 Task: In the  document Education.epub Add page color 'Sky Blue'Sky Blue . Insert watermark . Insert watermark  Relience Apply Font Style in watermark Nunito; font size  117 and place the watermark  Diagonally 
Action: Mouse moved to (295, 396)
Screenshot: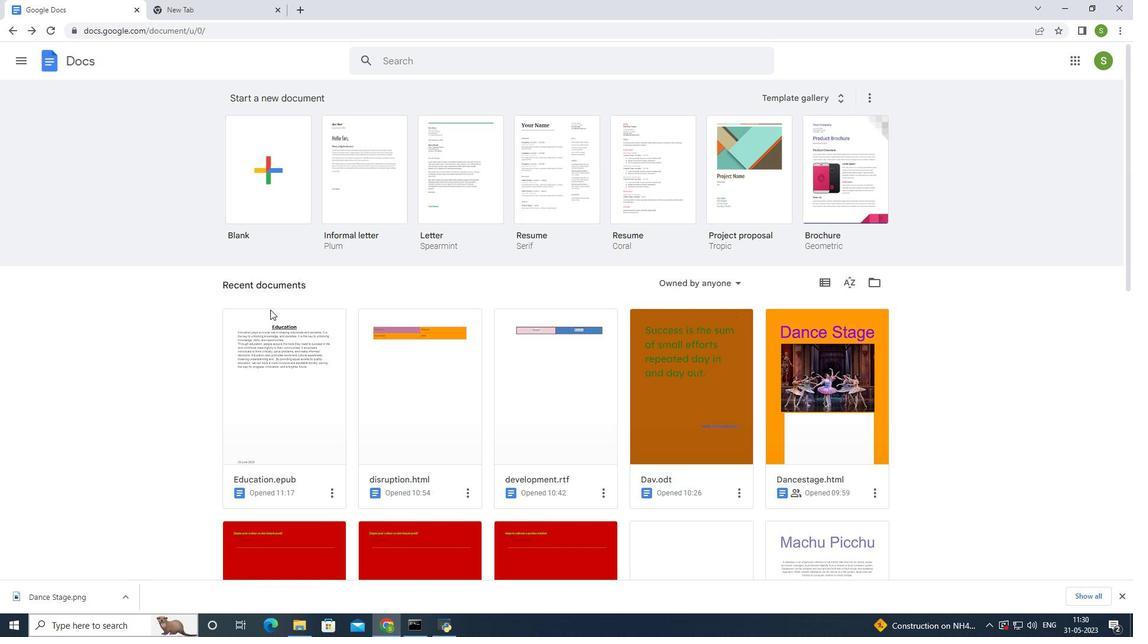 
Action: Mouse pressed left at (295, 396)
Screenshot: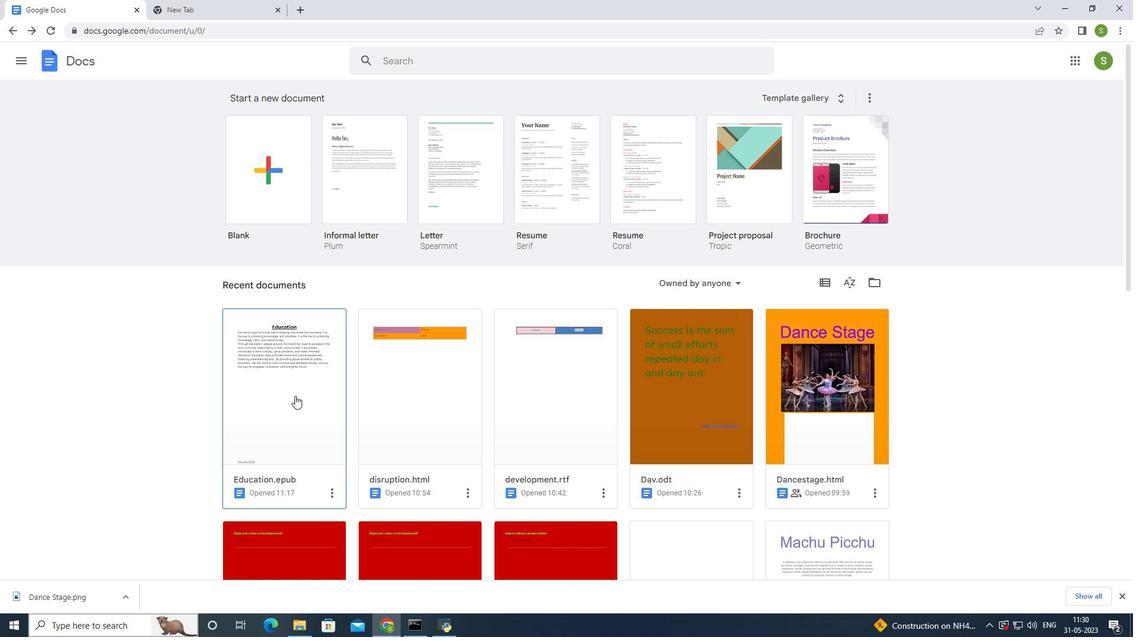 
Action: Mouse moved to (40, 64)
Screenshot: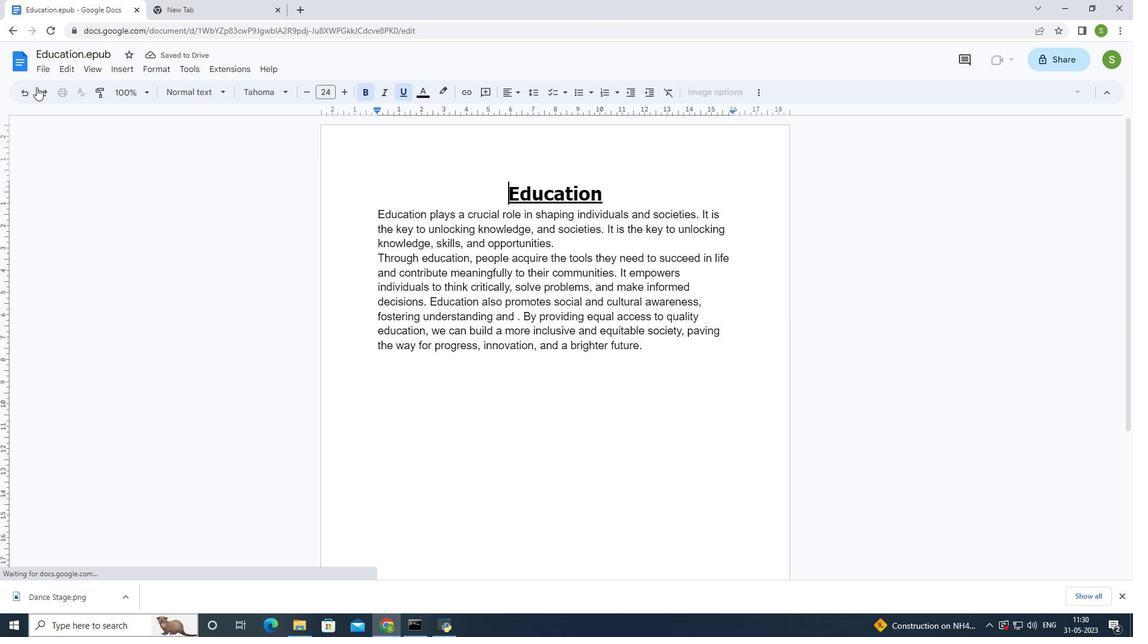 
Action: Mouse pressed left at (40, 64)
Screenshot: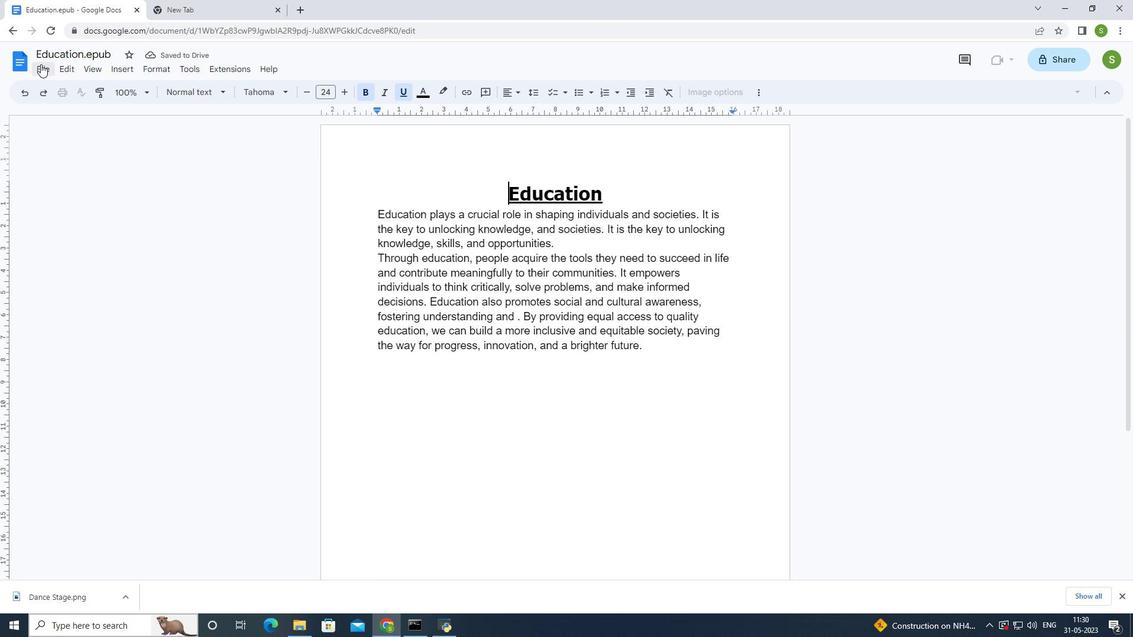 
Action: Mouse moved to (115, 360)
Screenshot: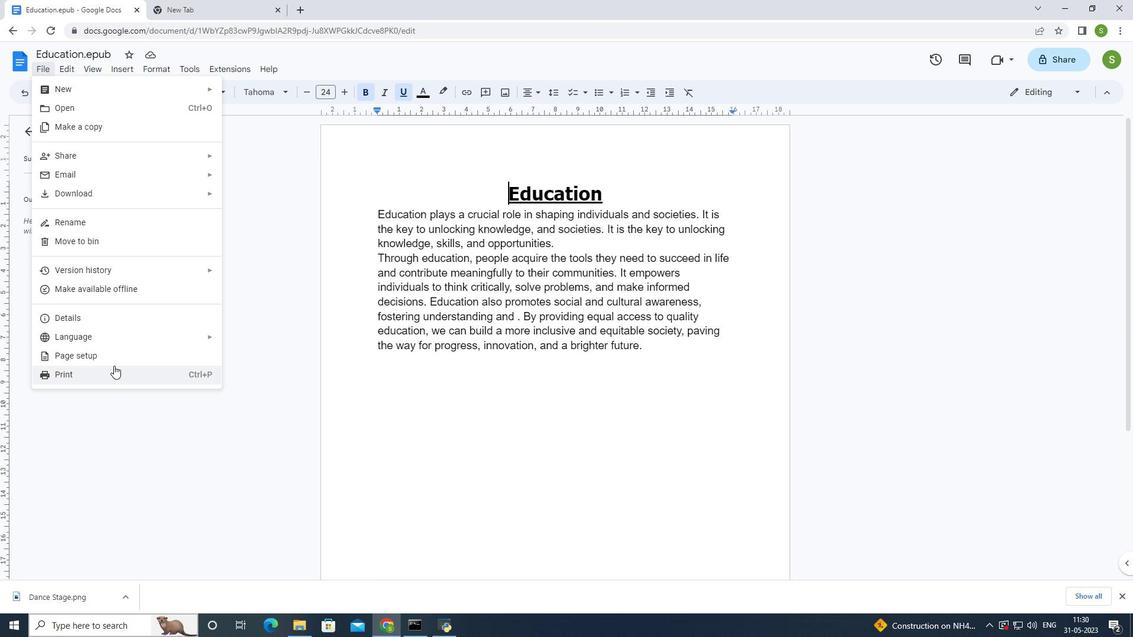 
Action: Mouse pressed left at (115, 360)
Screenshot: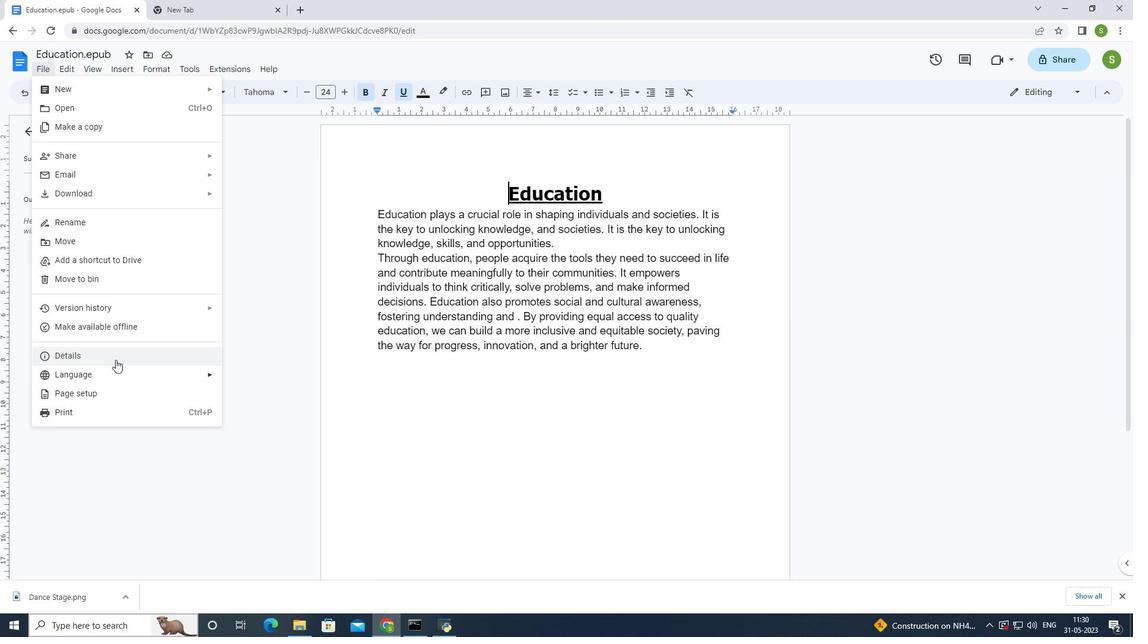 
Action: Mouse moved to (645, 265)
Screenshot: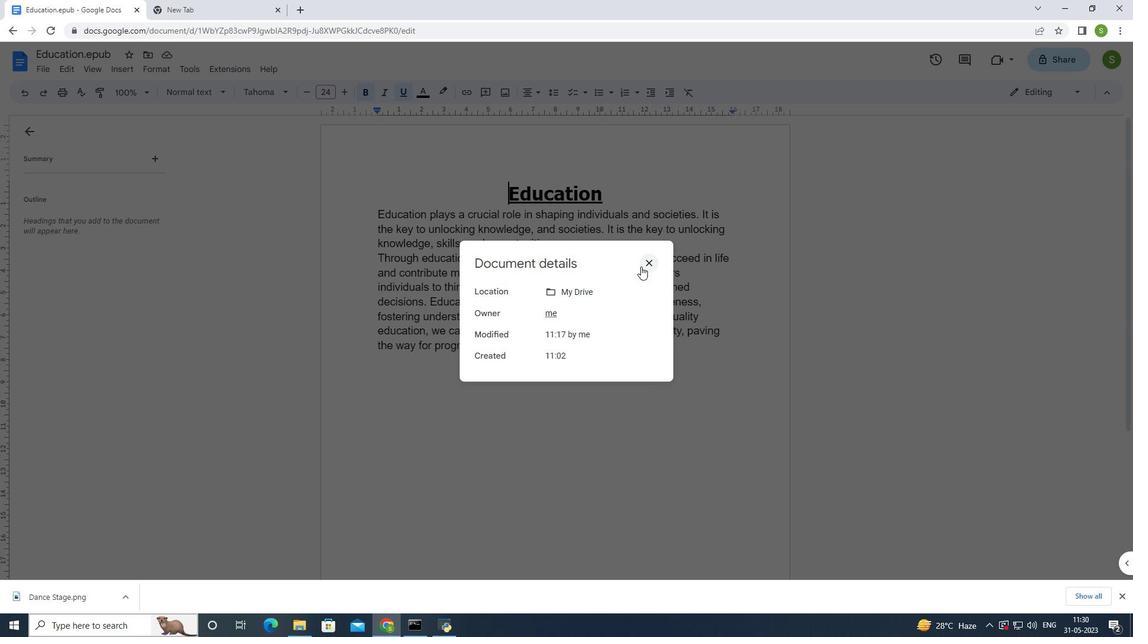 
Action: Mouse pressed left at (645, 265)
Screenshot: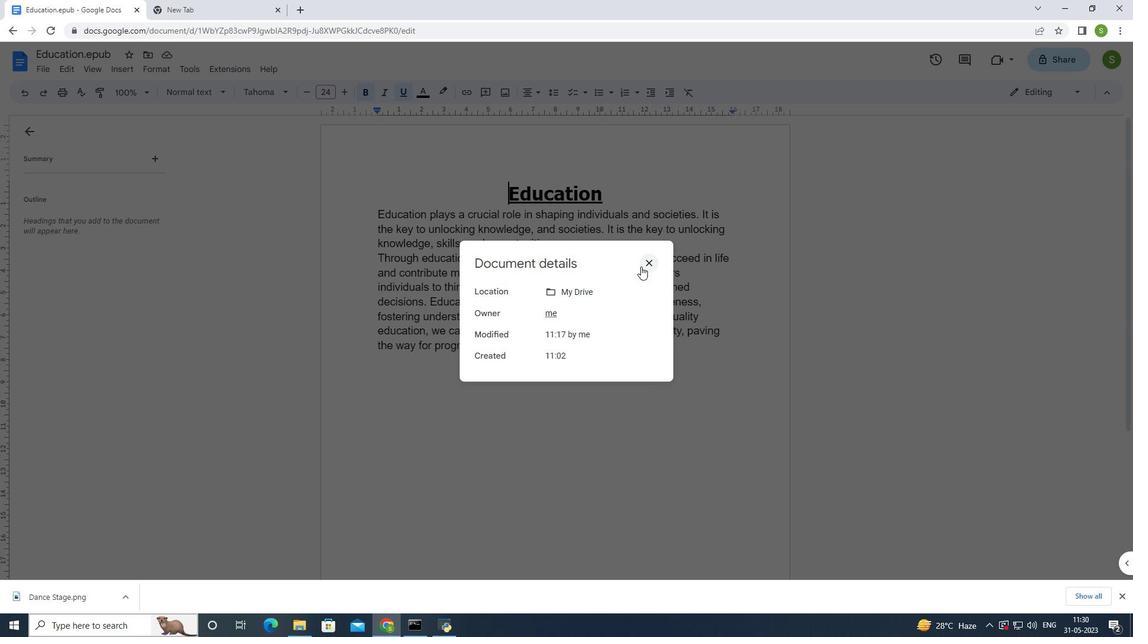 
Action: Mouse moved to (39, 70)
Screenshot: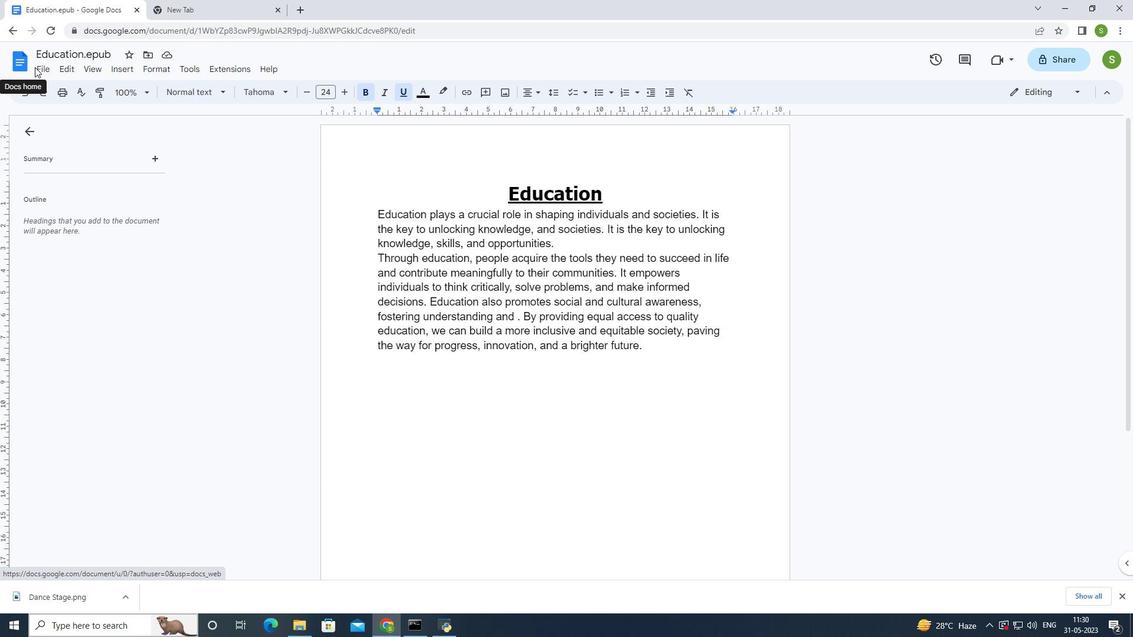 
Action: Mouse pressed left at (39, 70)
Screenshot: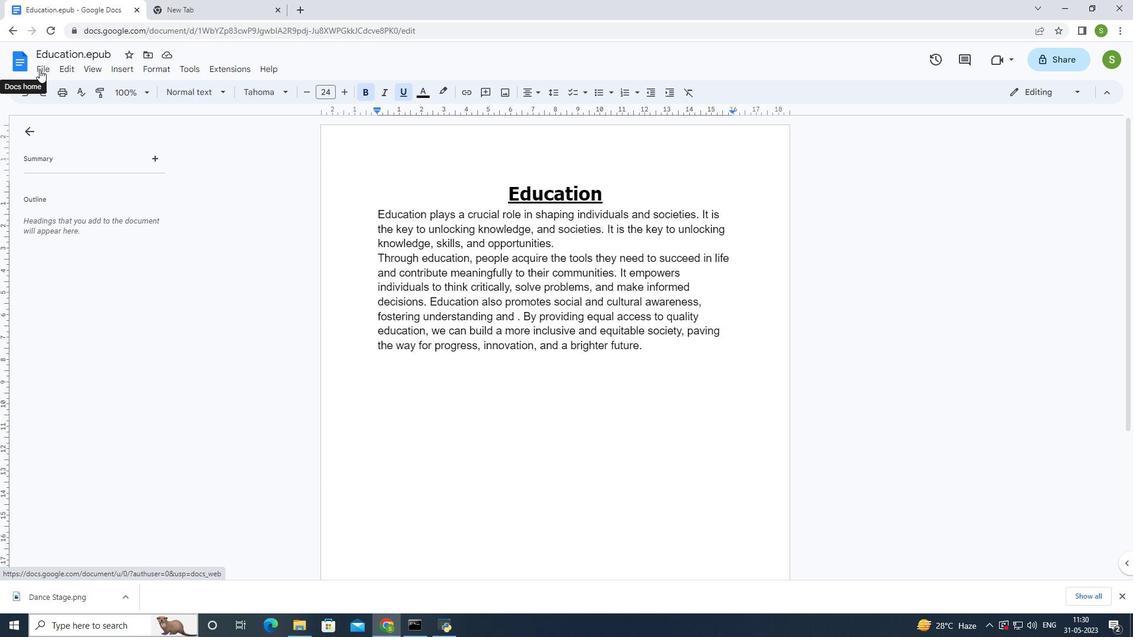 
Action: Mouse moved to (81, 394)
Screenshot: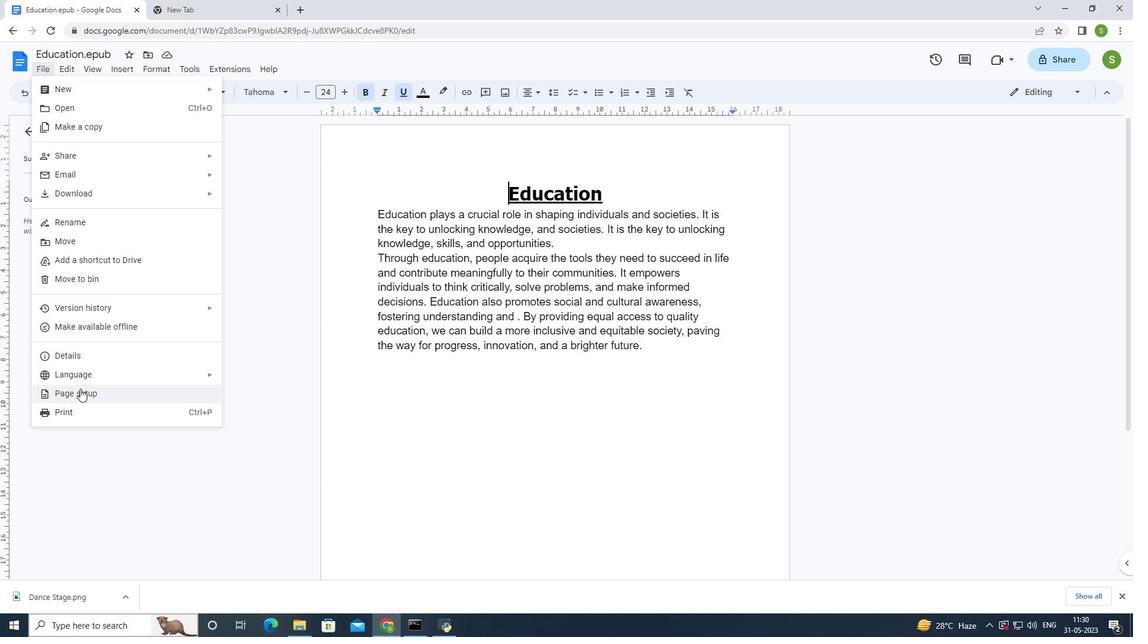 
Action: Mouse pressed left at (81, 394)
Screenshot: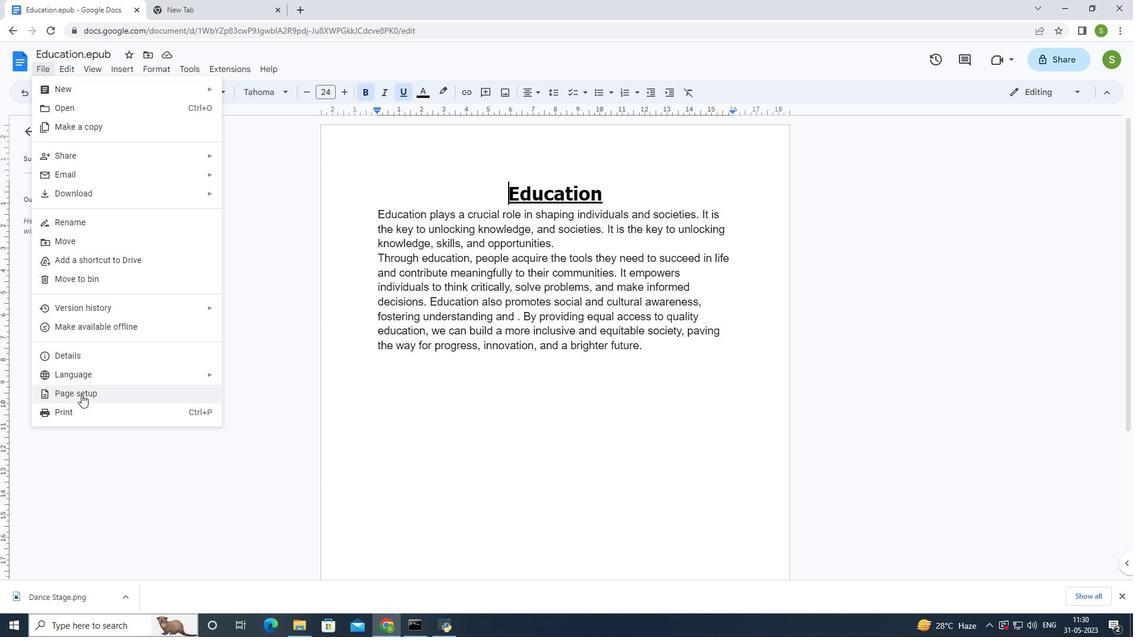 
Action: Mouse moved to (467, 389)
Screenshot: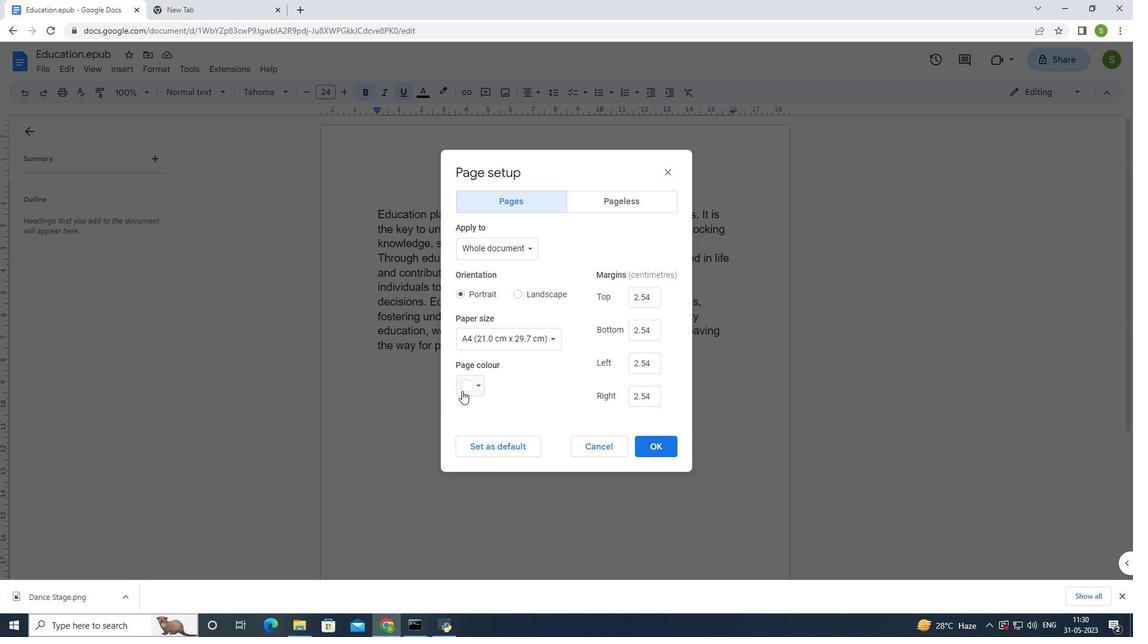 
Action: Mouse pressed left at (467, 389)
Screenshot: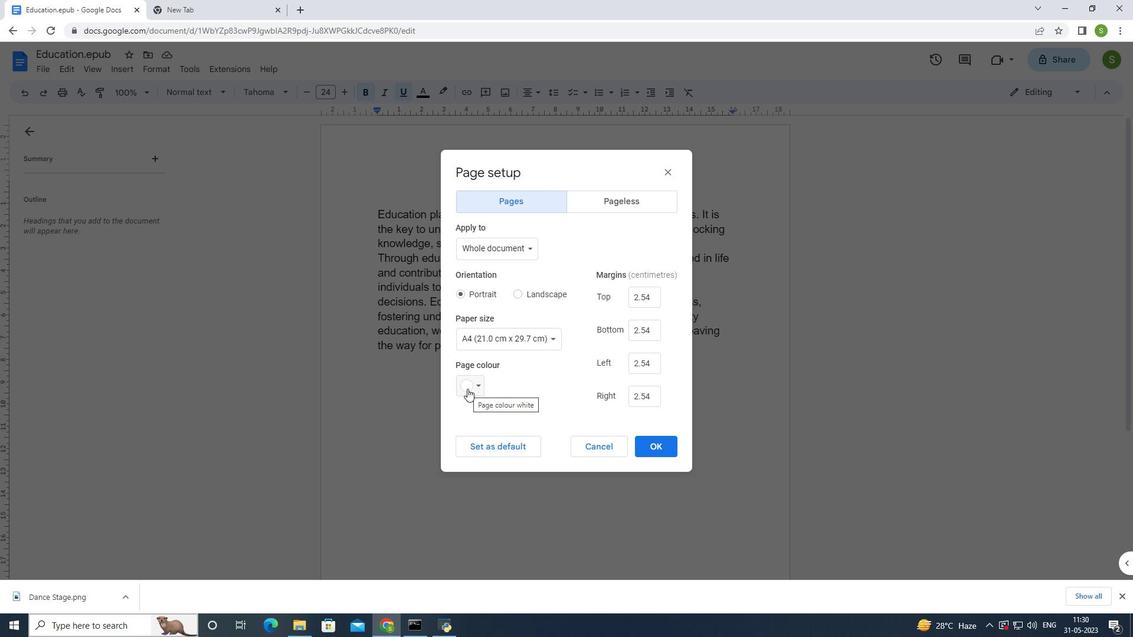 
Action: Mouse moved to (557, 426)
Screenshot: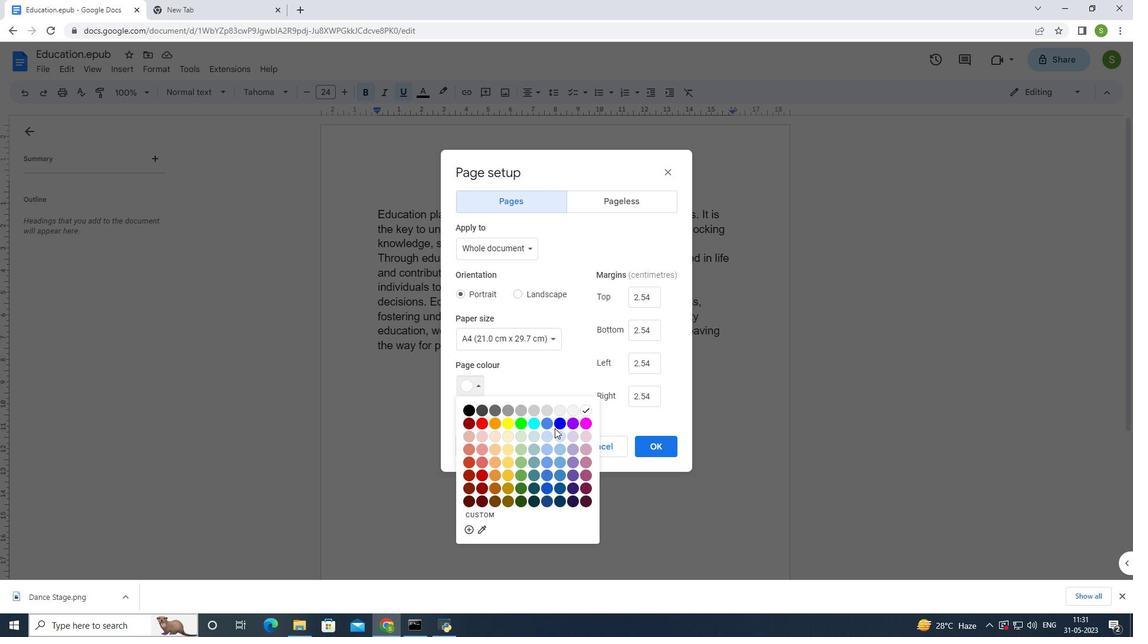 
Action: Mouse pressed left at (557, 426)
Screenshot: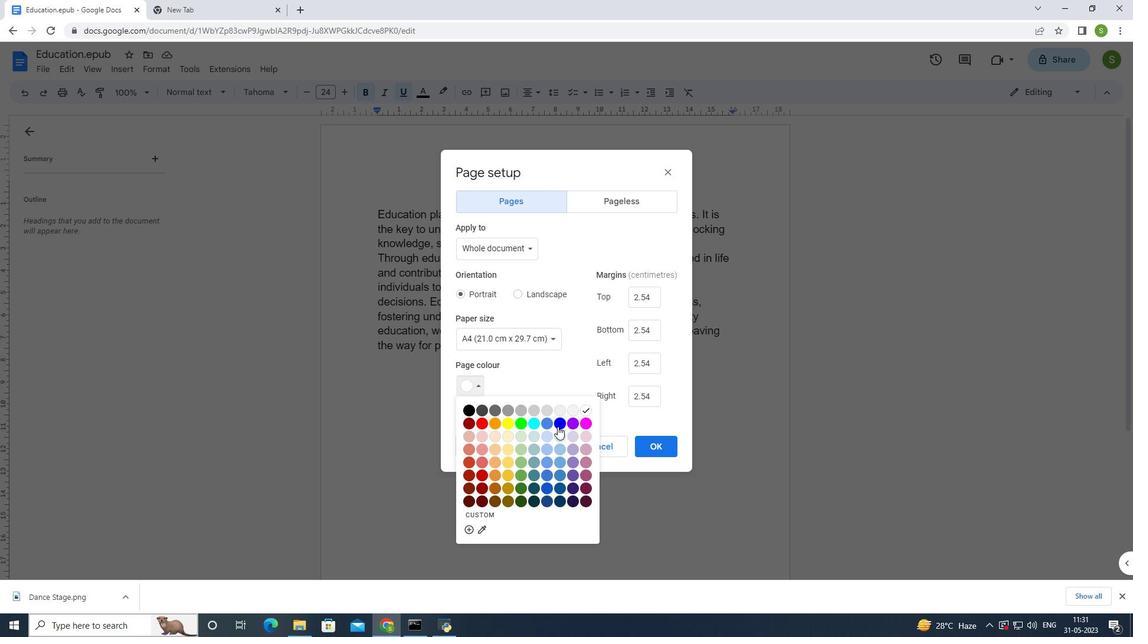 
Action: Mouse moved to (652, 448)
Screenshot: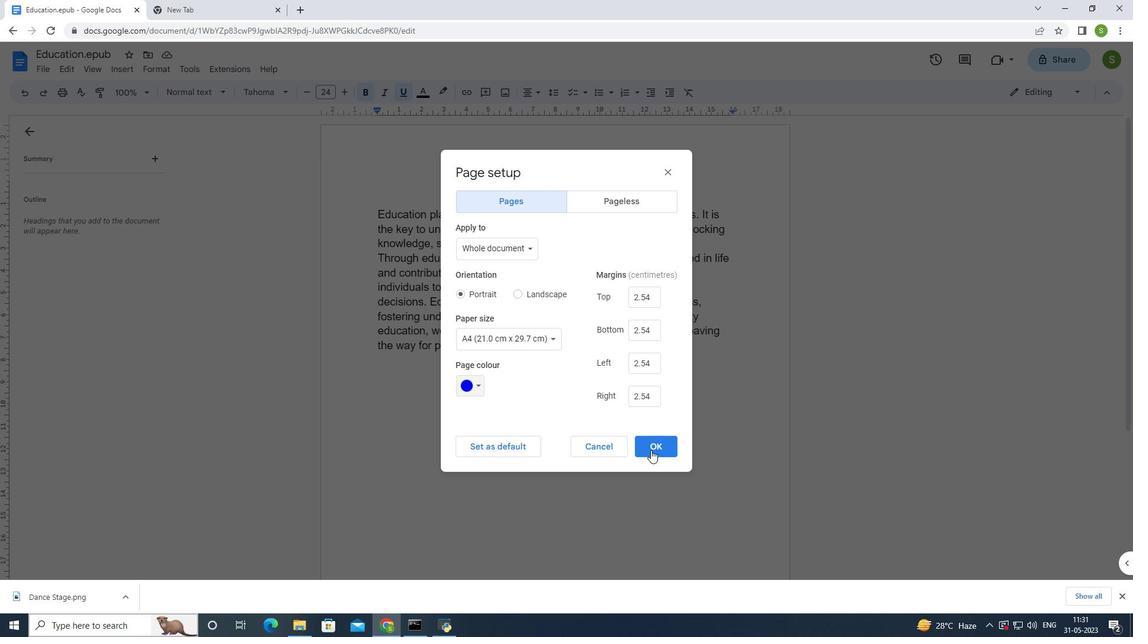 
Action: Mouse pressed left at (652, 448)
Screenshot: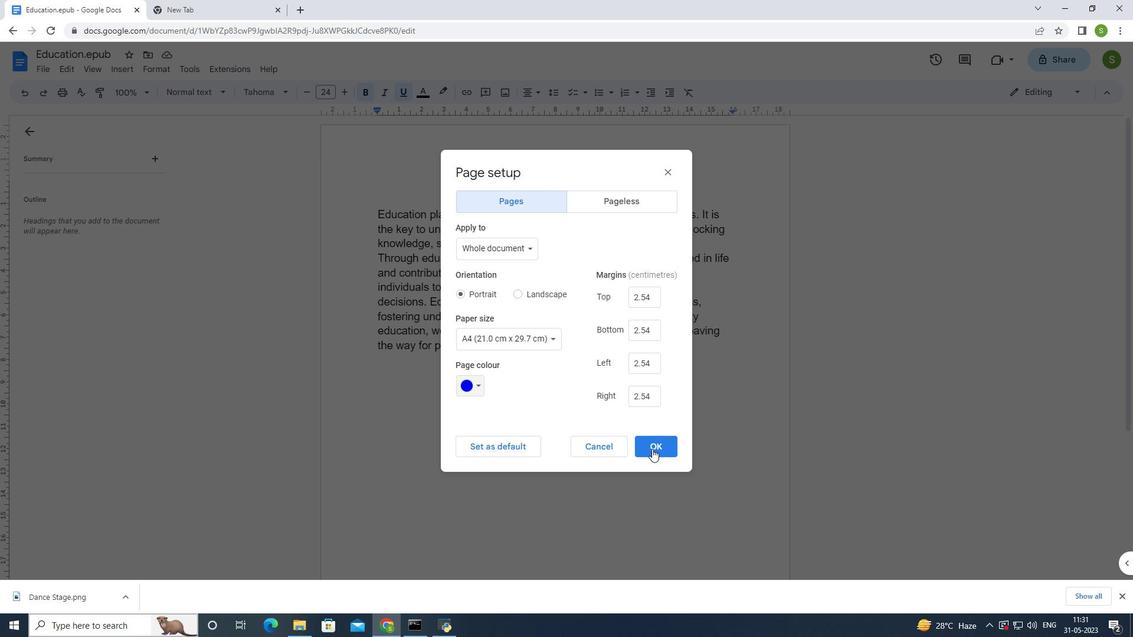 
Action: Mouse moved to (121, 71)
Screenshot: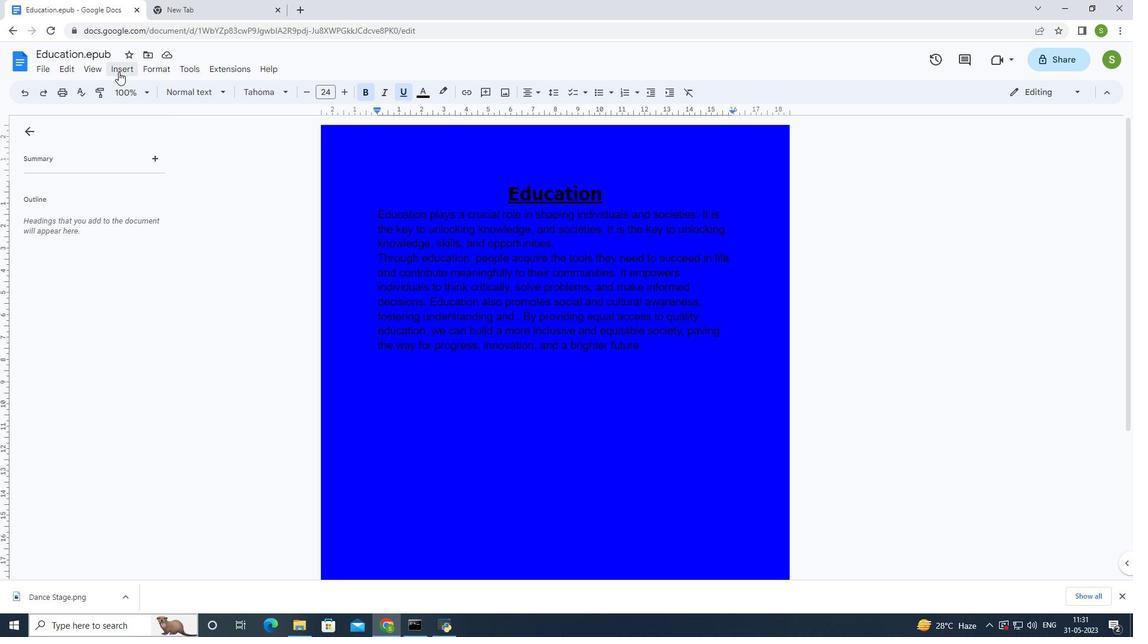 
Action: Mouse pressed left at (121, 71)
Screenshot: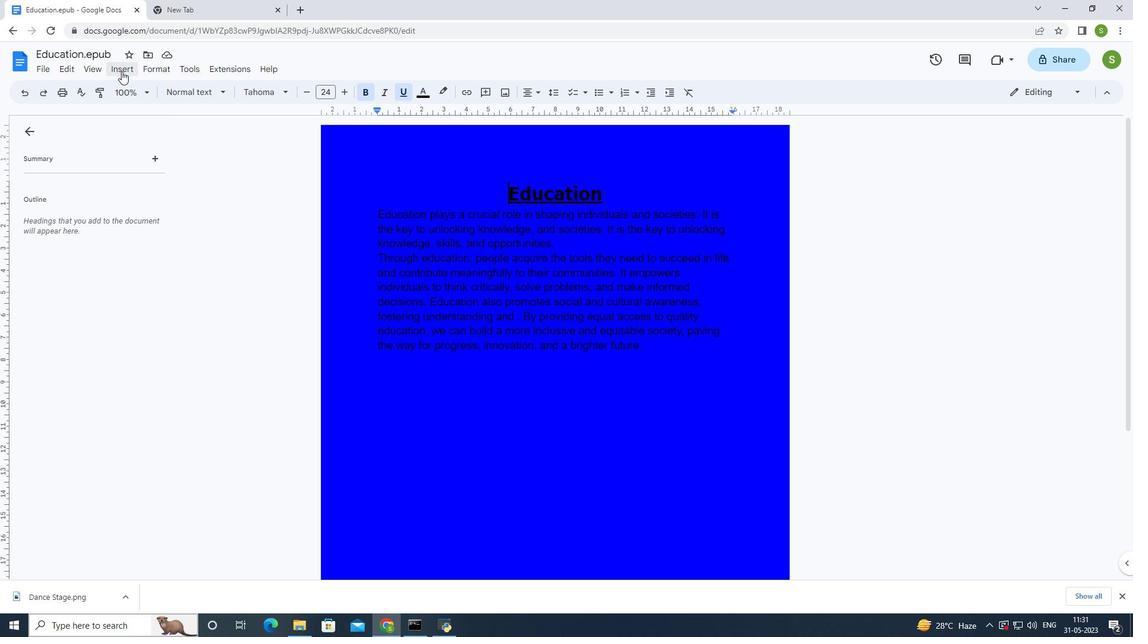 
Action: Mouse moved to (162, 344)
Screenshot: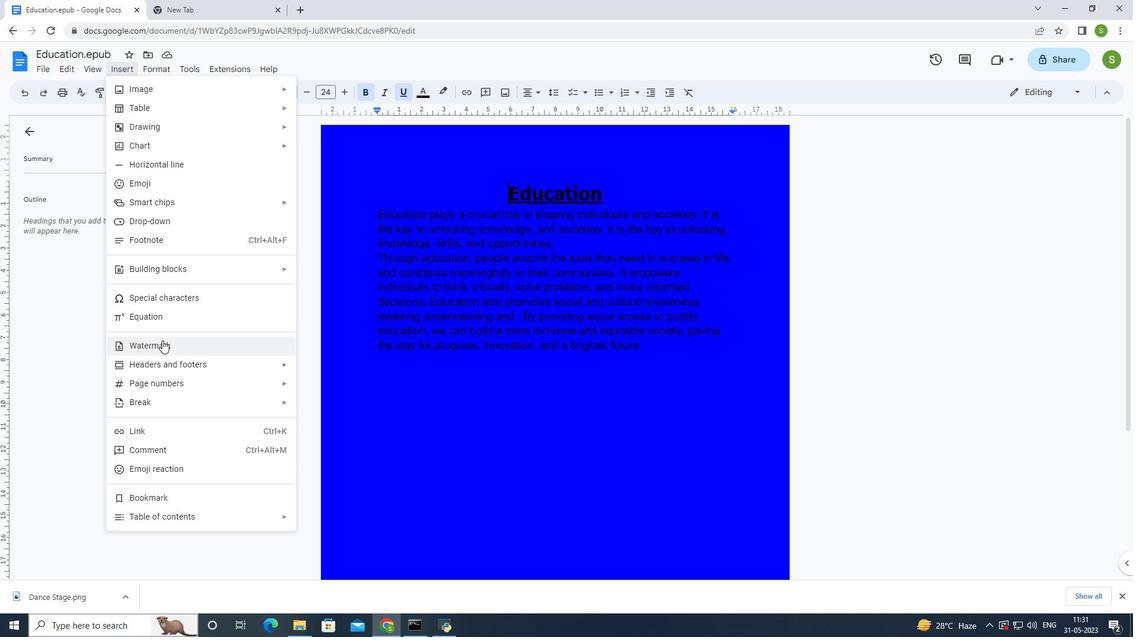 
Action: Mouse pressed left at (162, 344)
Screenshot: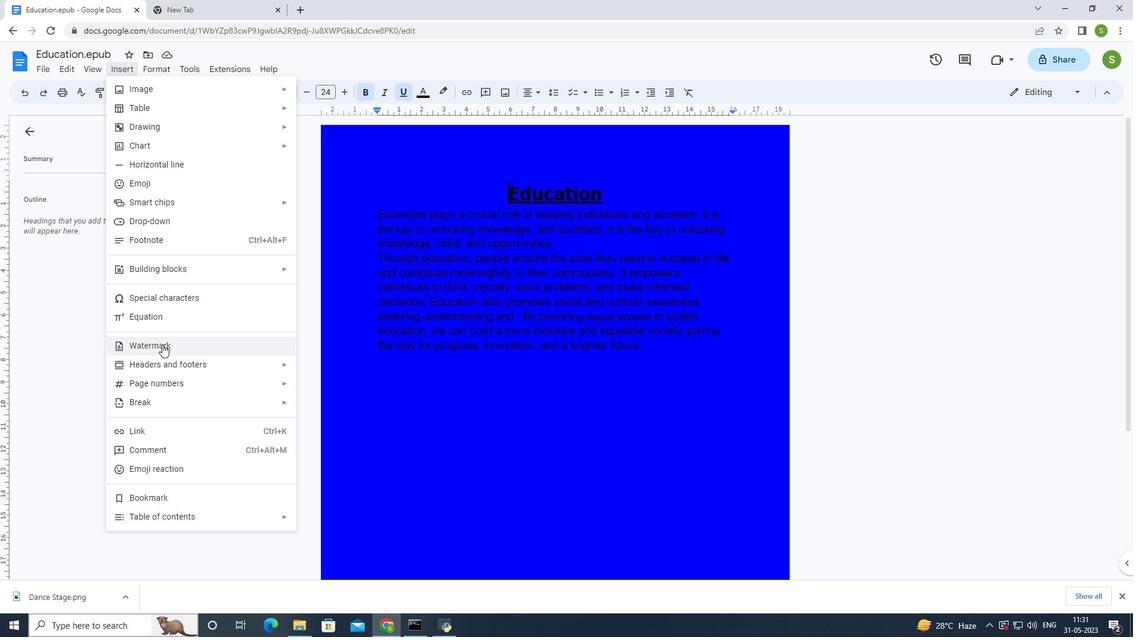 
Action: Mouse moved to (1075, 134)
Screenshot: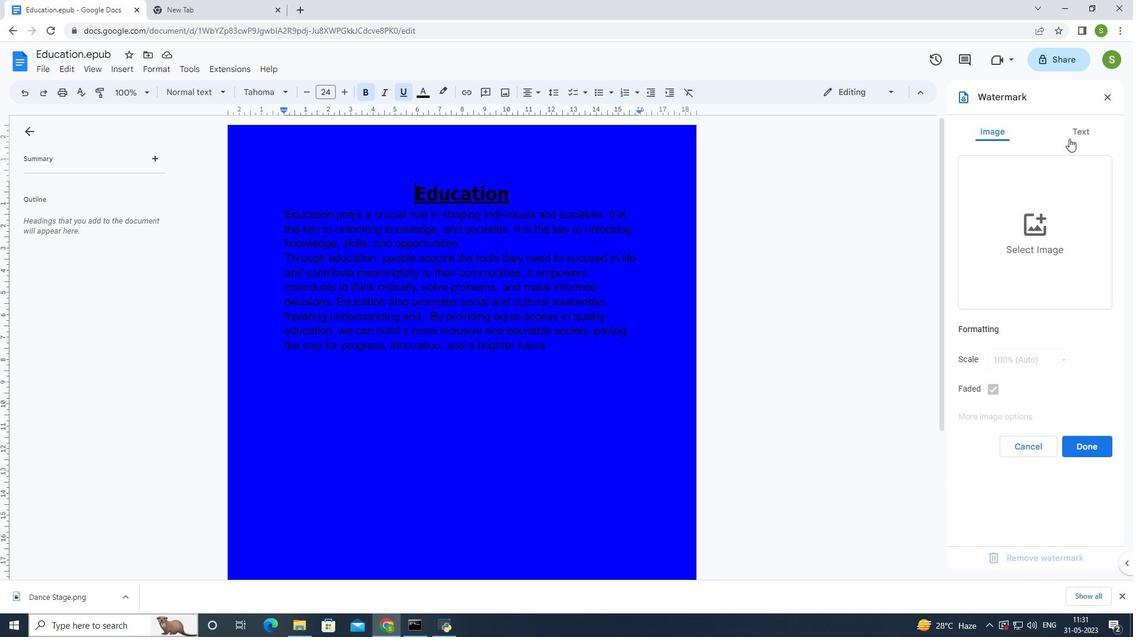 
Action: Mouse pressed left at (1075, 134)
Screenshot: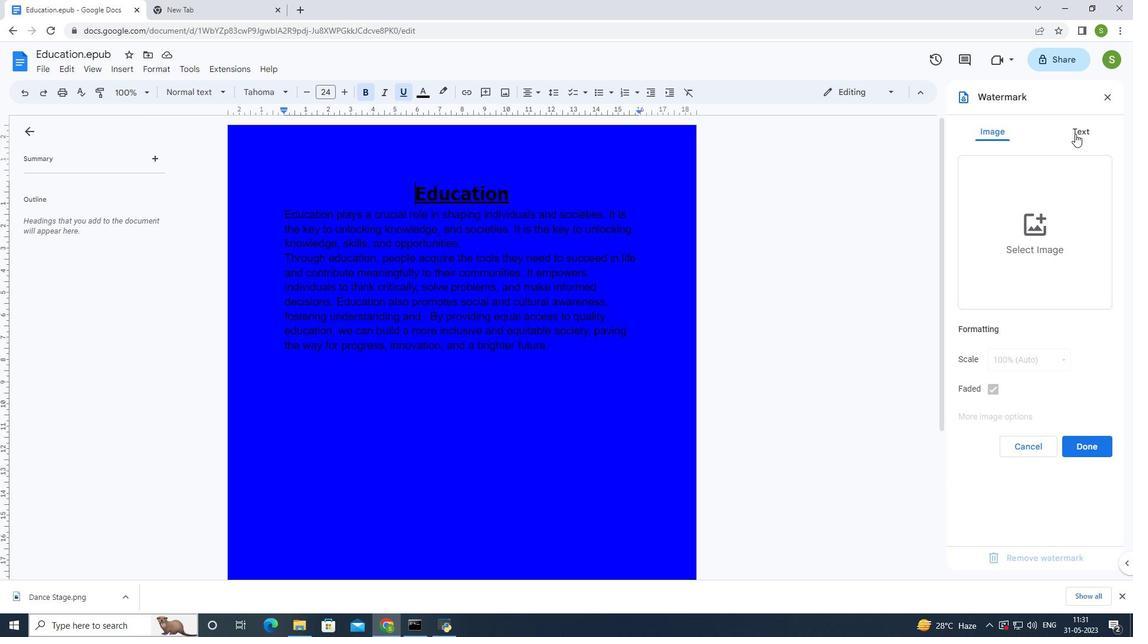 
Action: Mouse moved to (1050, 168)
Screenshot: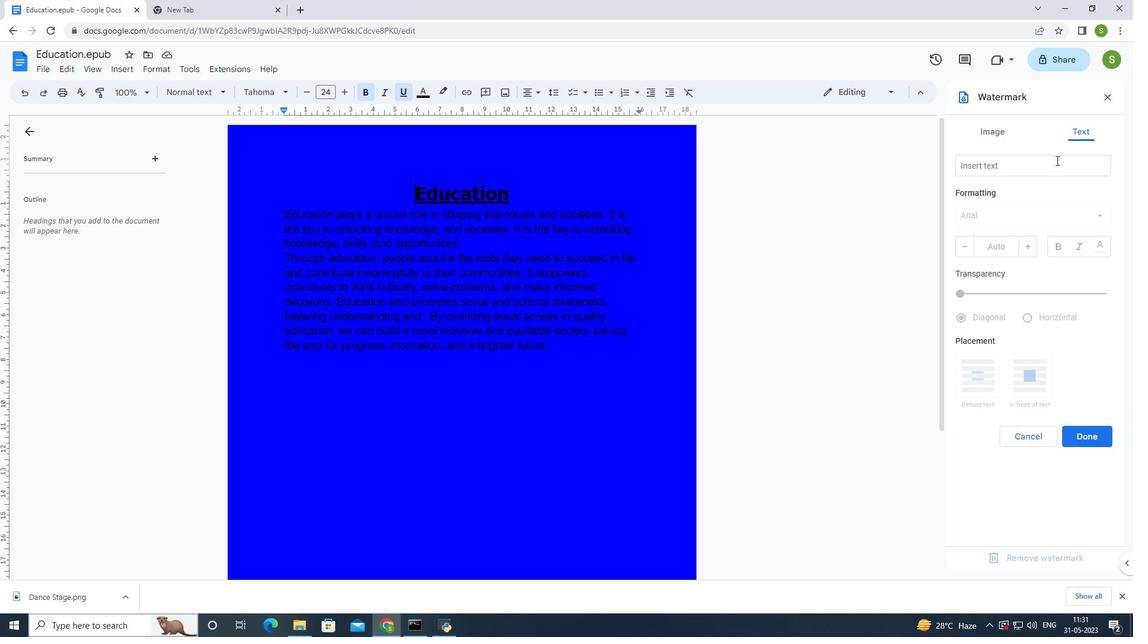 
Action: Mouse pressed left at (1050, 168)
Screenshot: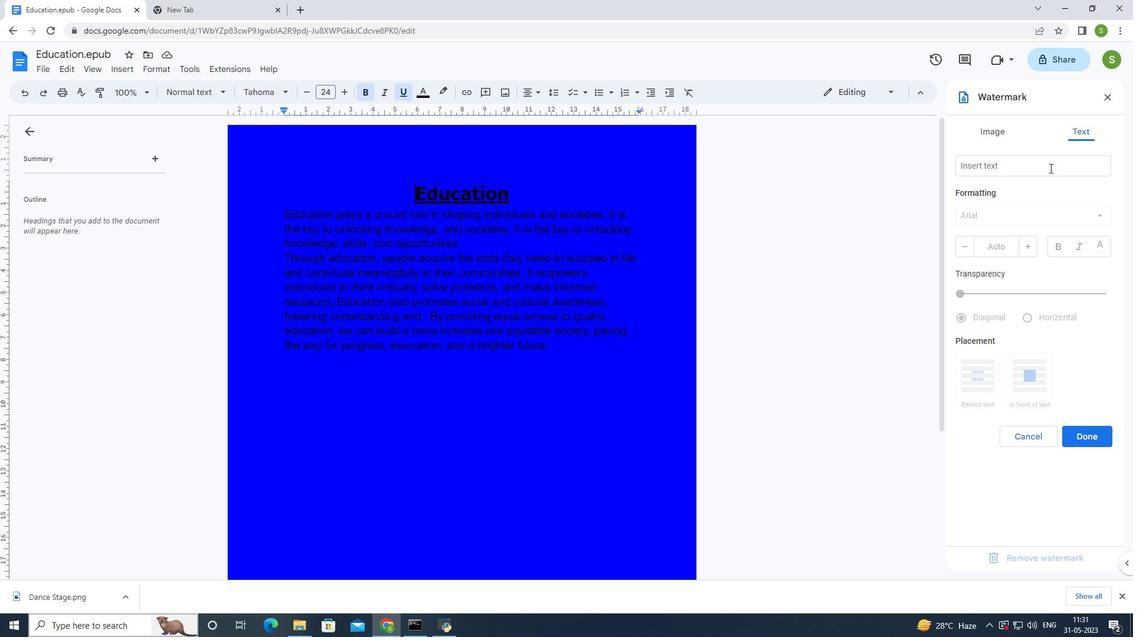 
Action: Mouse moved to (1011, 161)
Screenshot: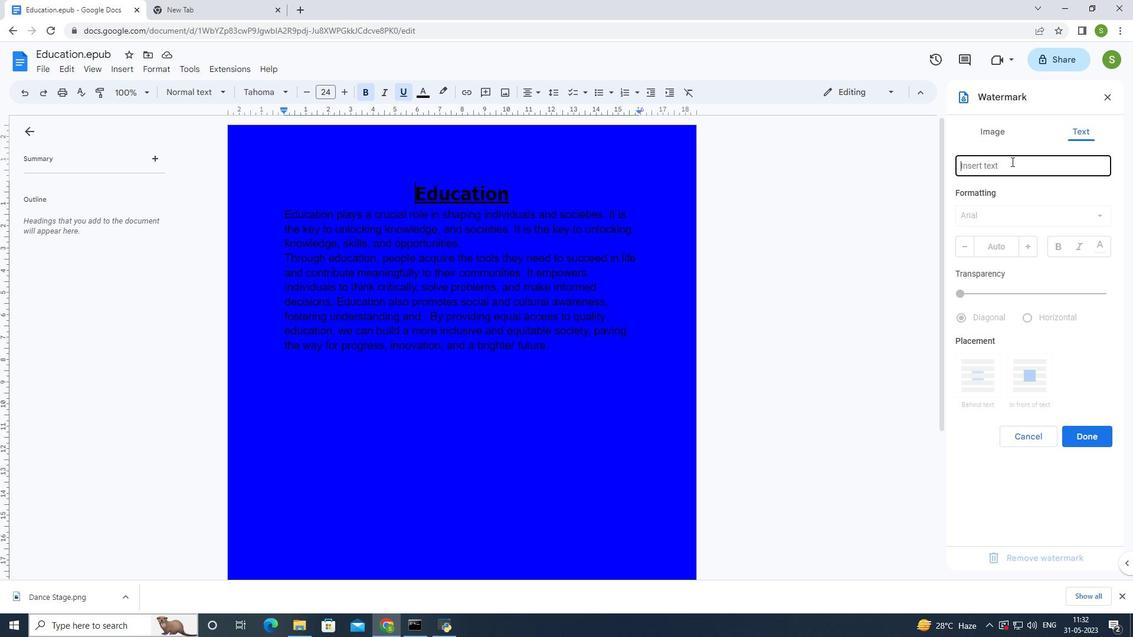 
Action: Key pressed <Key.caps_lock>N<Key.backspace><Key.shift><Key.shift><Key.shift><Key.shift><Key.shift><Key.shift>r<Key.backspace><Key.shift>r<Key.backspace>R<Key.caps_lock>elience
Screenshot: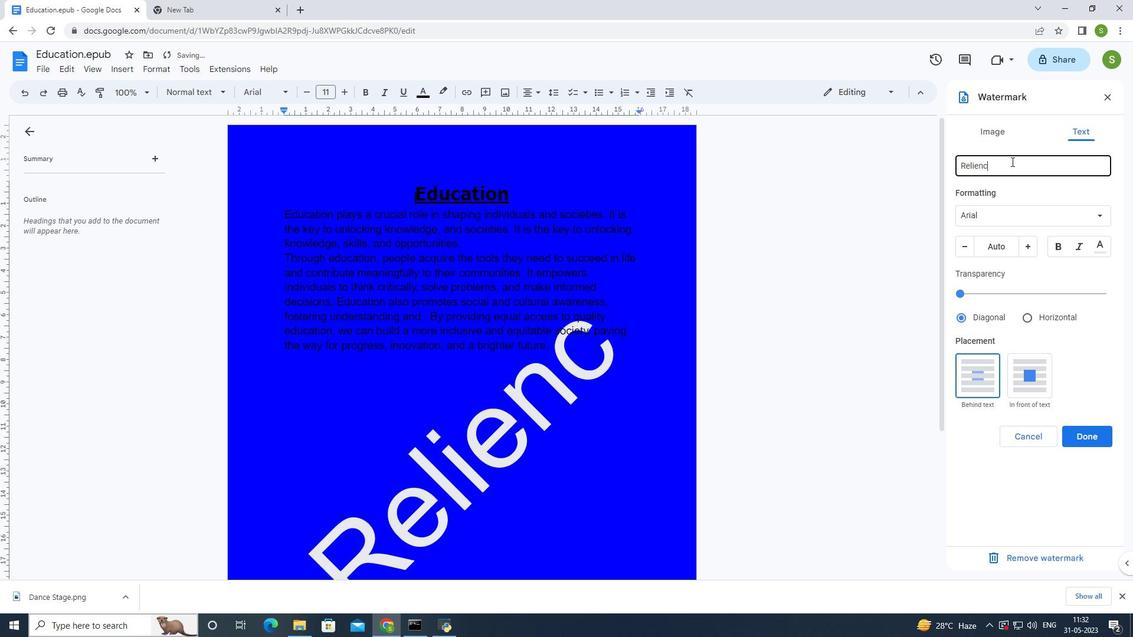 
Action: Mouse moved to (1036, 214)
Screenshot: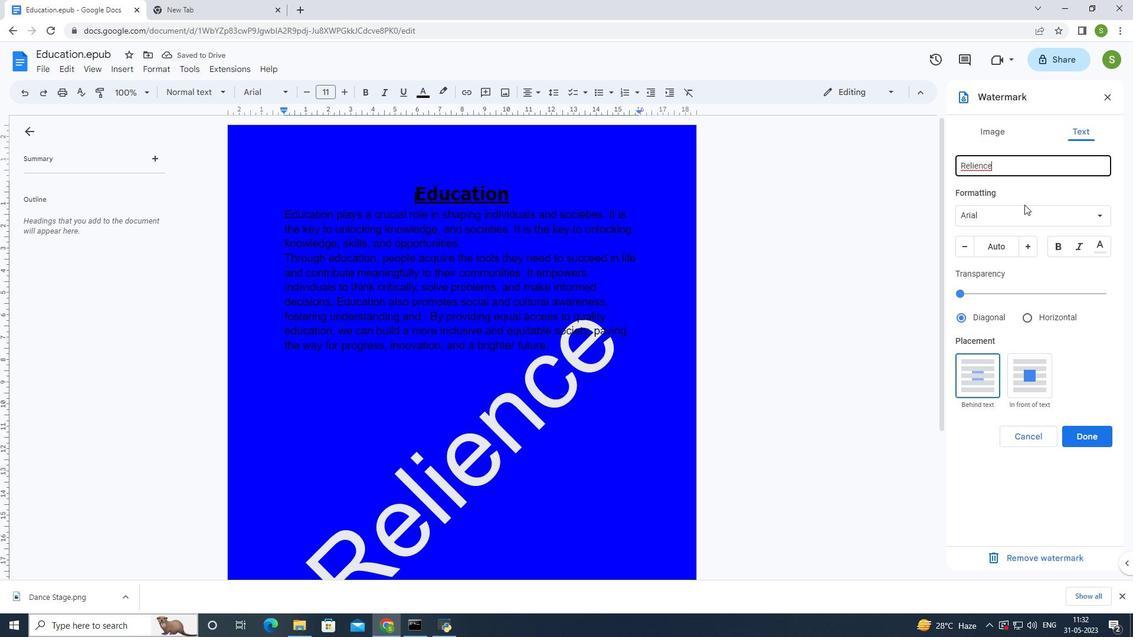 
Action: Mouse pressed left at (1036, 214)
Screenshot: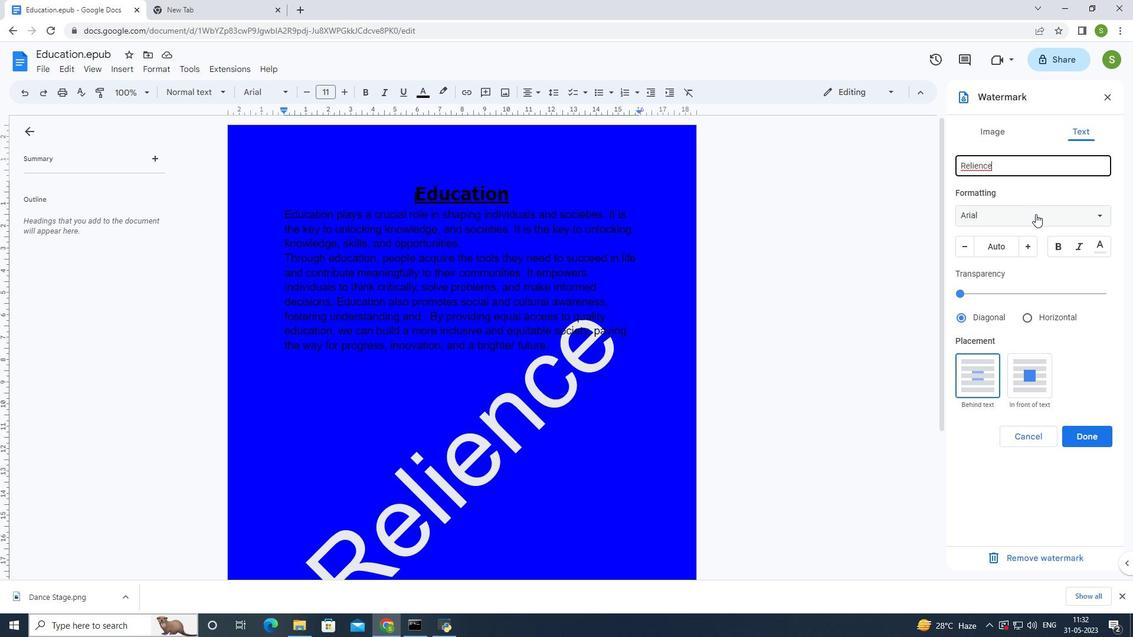 
Action: Mouse moved to (998, 243)
Screenshot: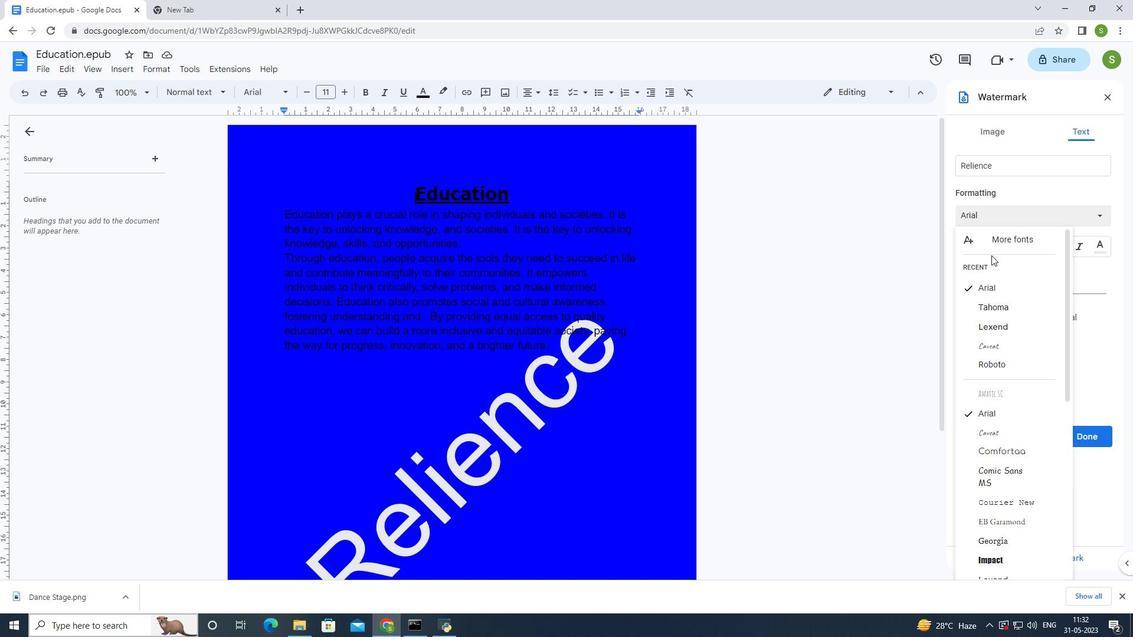 
Action: Mouse pressed left at (998, 243)
Screenshot: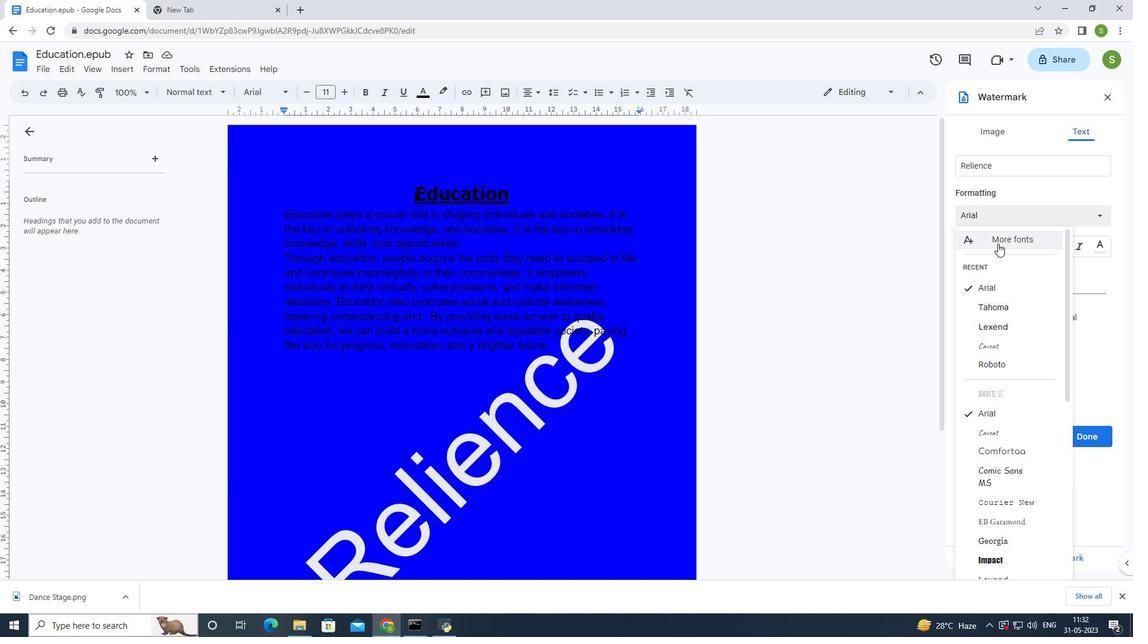 
Action: Mouse moved to (357, 171)
Screenshot: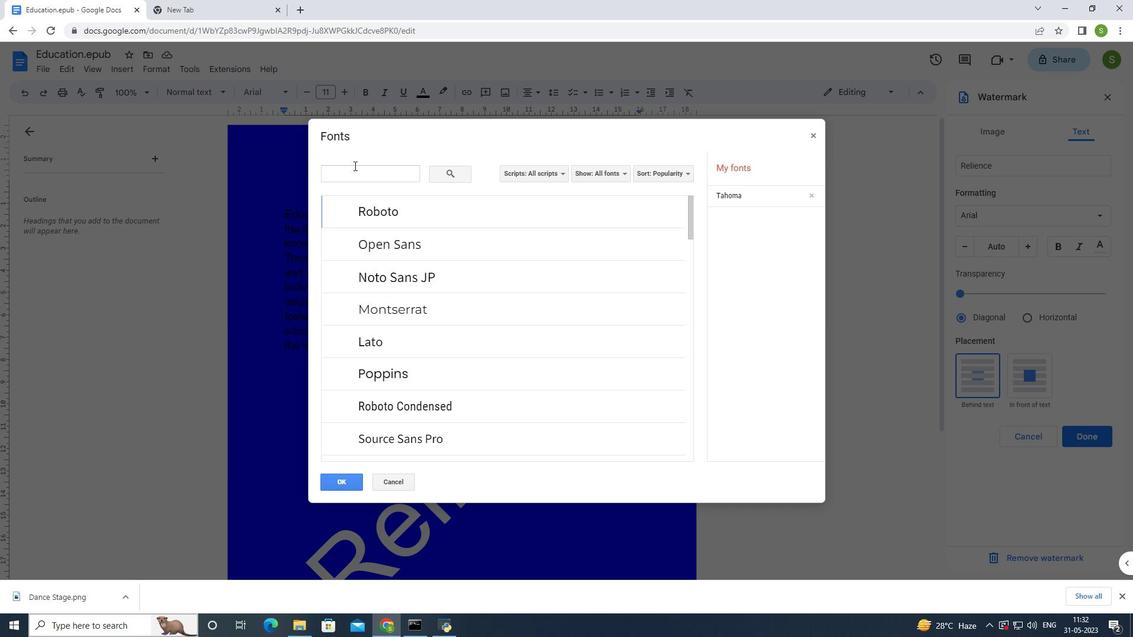 
Action: Mouse pressed left at (357, 171)
Screenshot: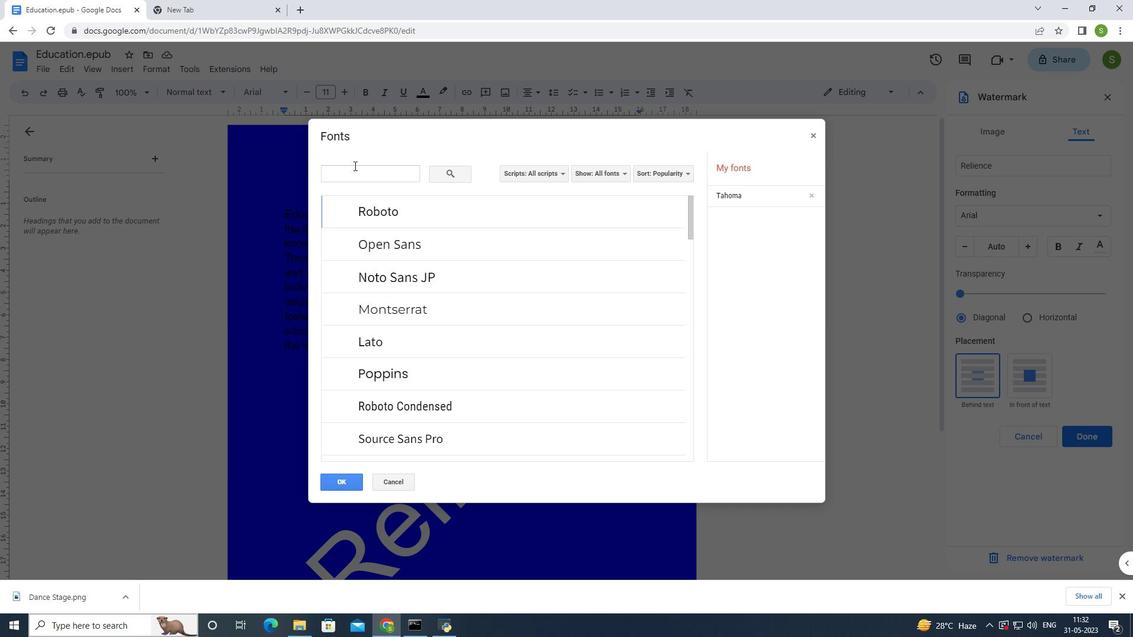 
Action: Mouse moved to (363, 172)
Screenshot: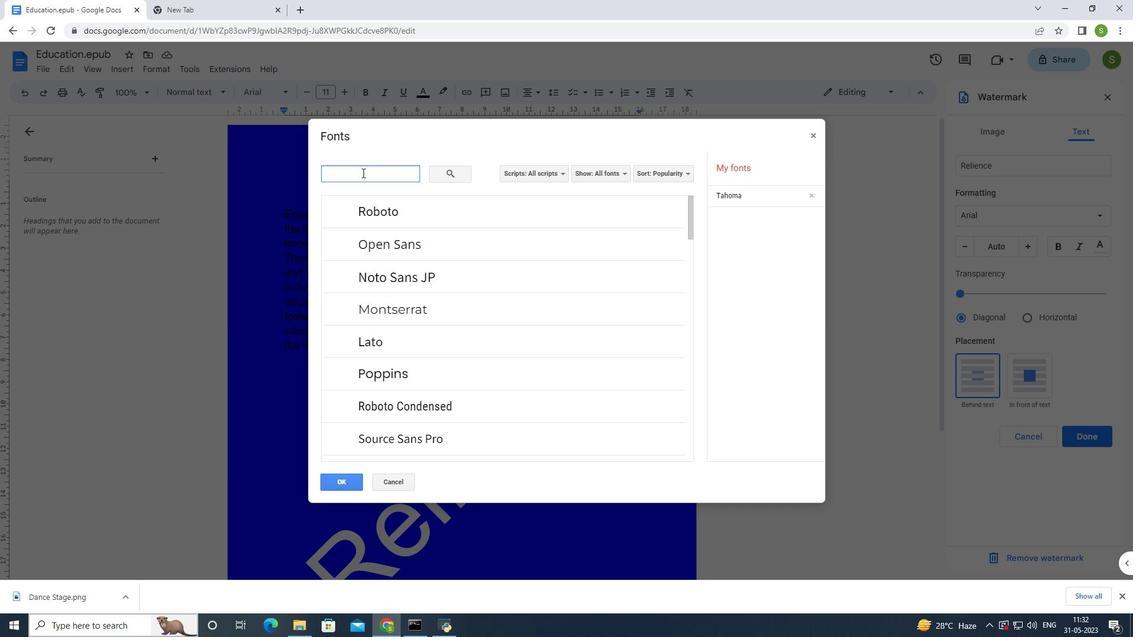
Action: Key pressed <Key.shift><Key.shift><Key.shift><Key.shift><Key.shift><Key.shift><Key.shift>Nunito
Screenshot: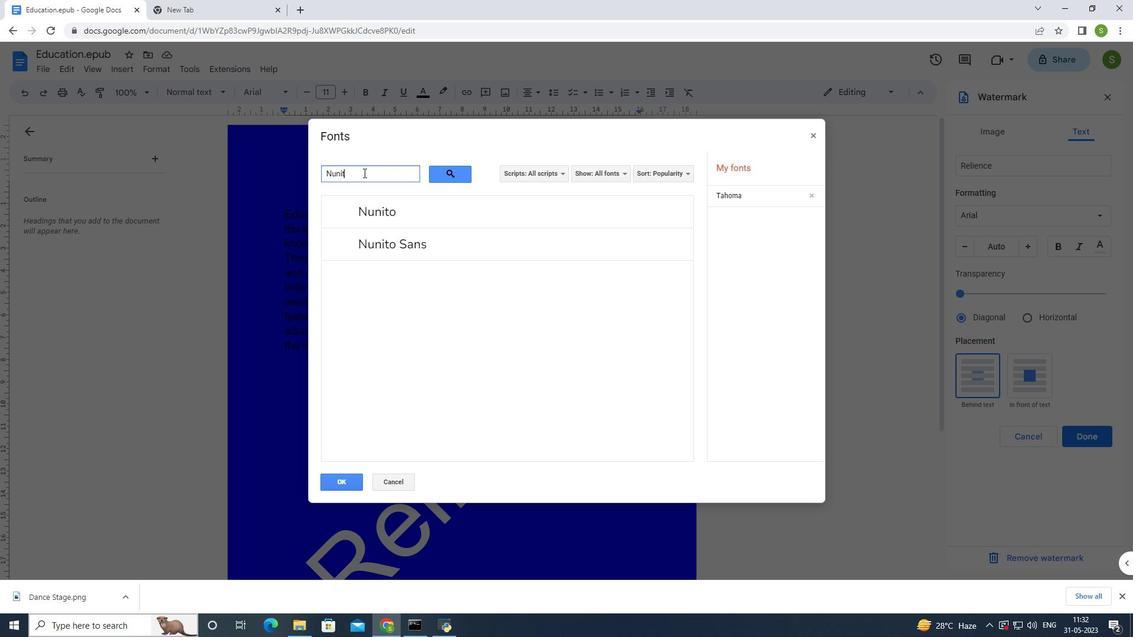 
Action: Mouse moved to (366, 210)
Screenshot: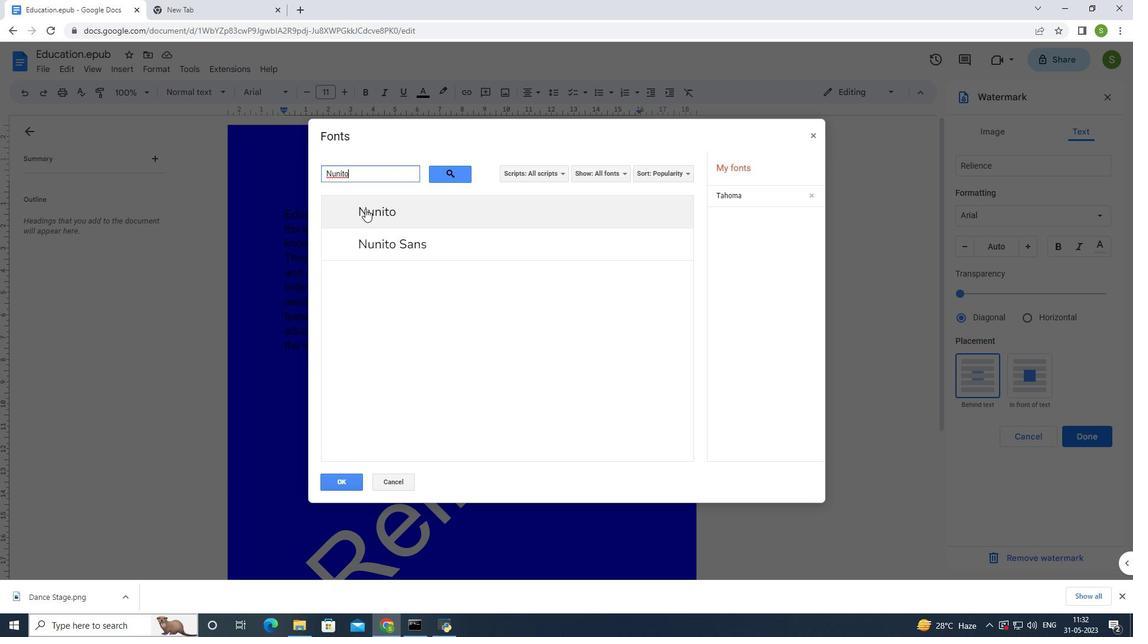 
Action: Mouse pressed left at (366, 210)
Screenshot: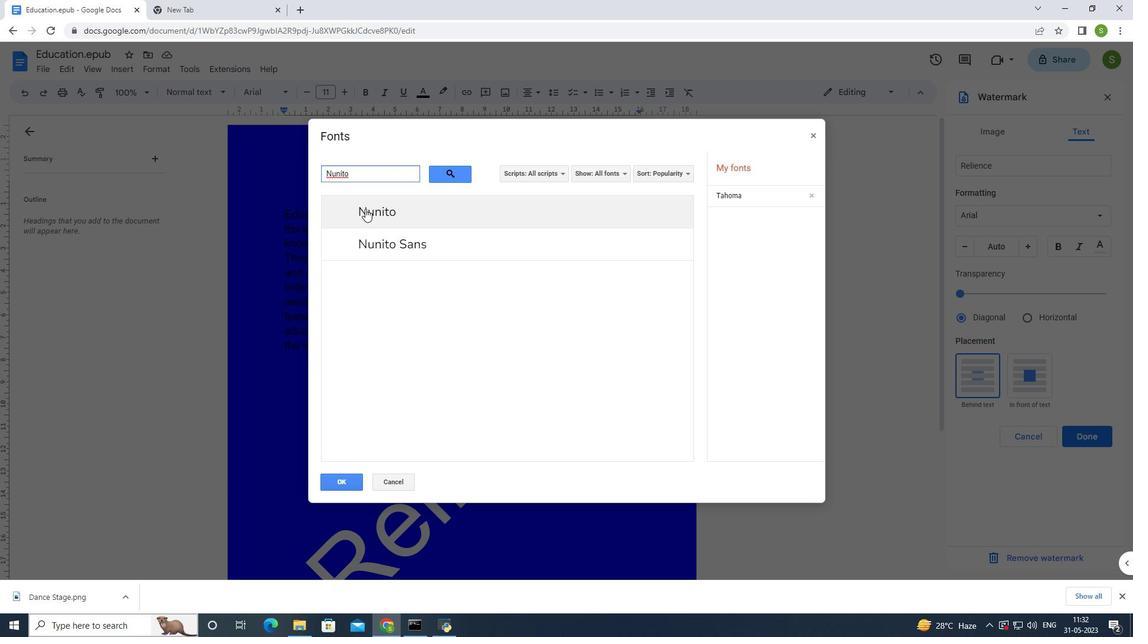
Action: Mouse moved to (359, 487)
Screenshot: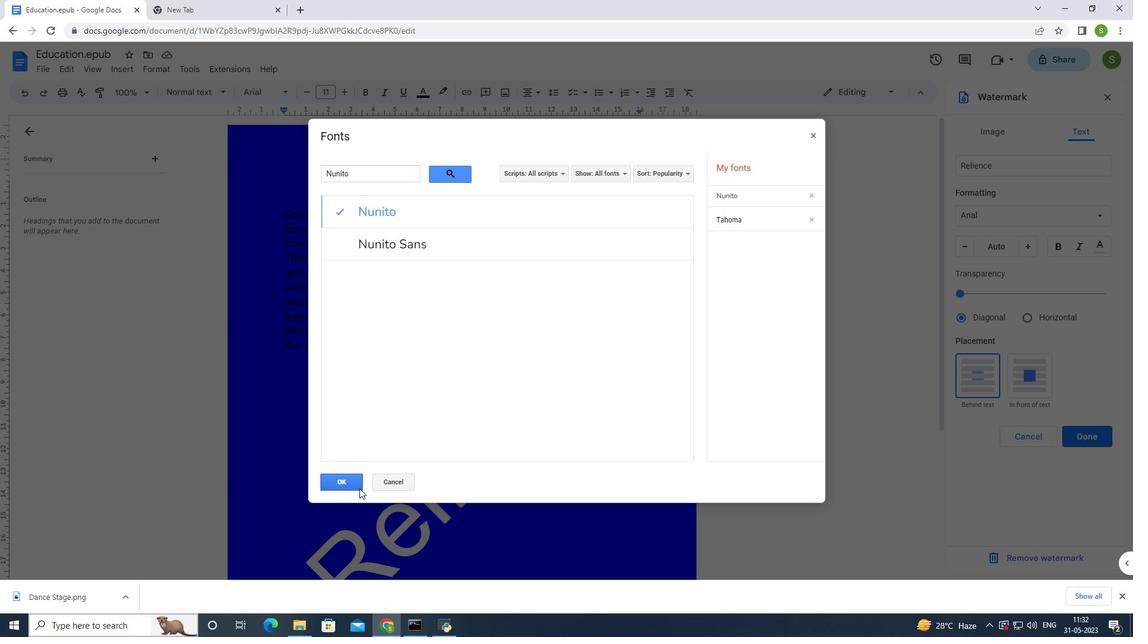 
Action: Mouse pressed left at (359, 487)
Screenshot: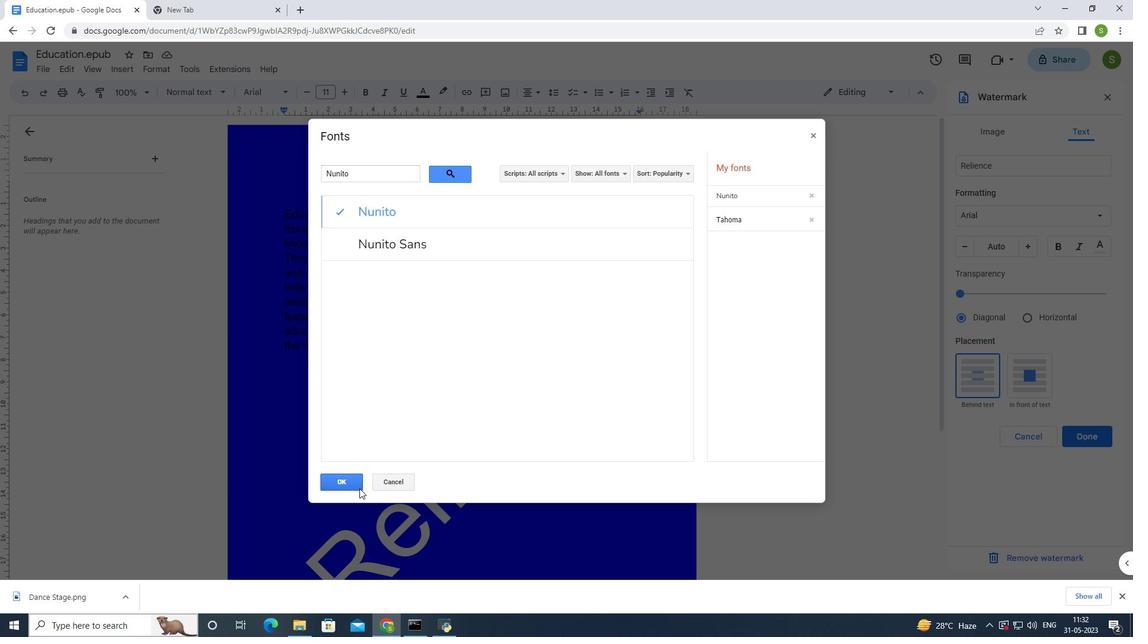 
Action: Mouse moved to (1034, 252)
Screenshot: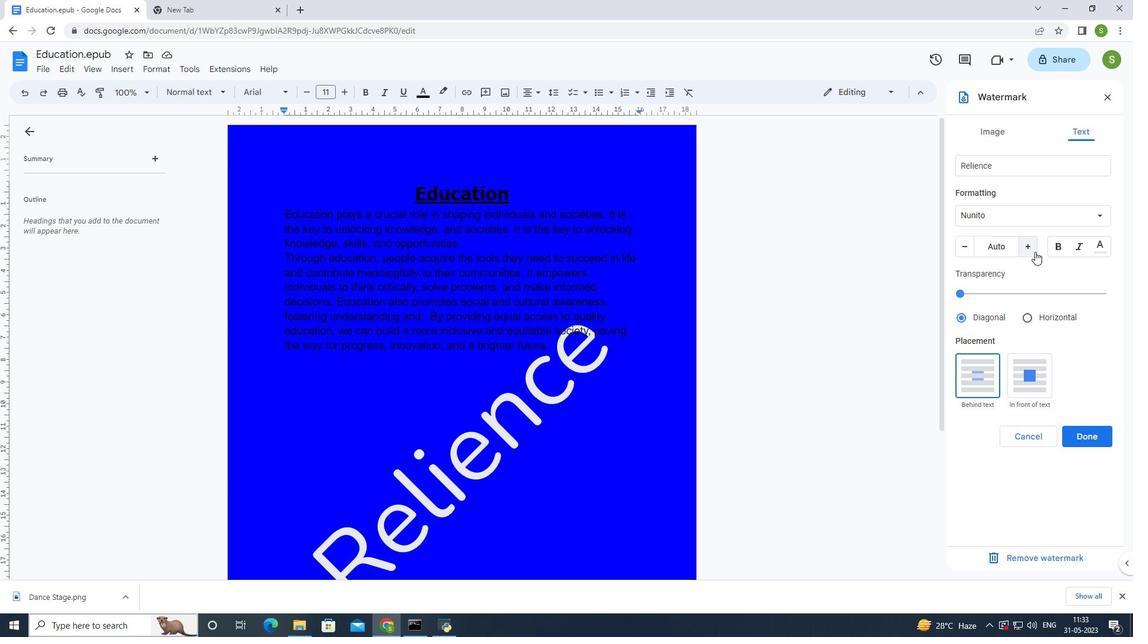 
Action: Mouse pressed left at (1034, 252)
Screenshot: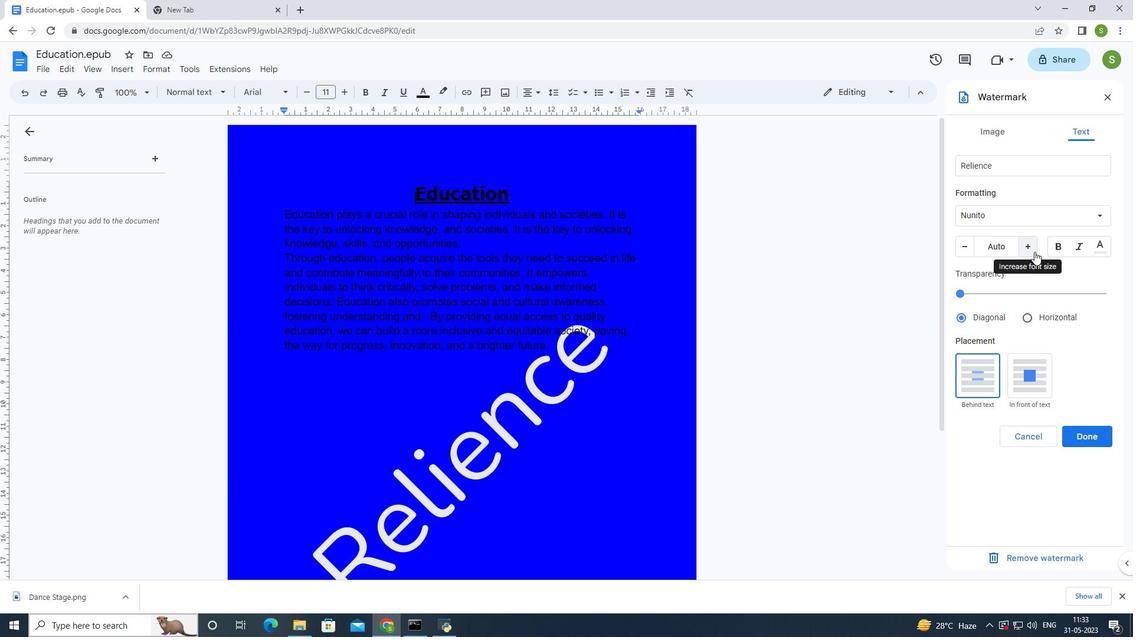 
Action: Mouse pressed left at (1034, 252)
Screenshot: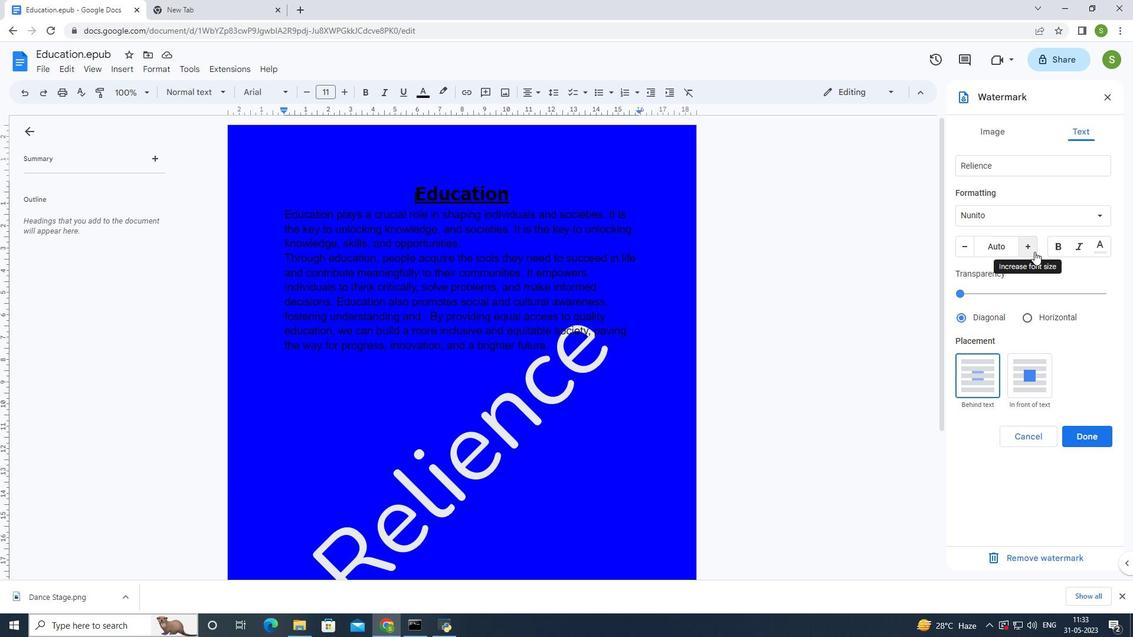 
Action: Mouse pressed left at (1034, 252)
Screenshot: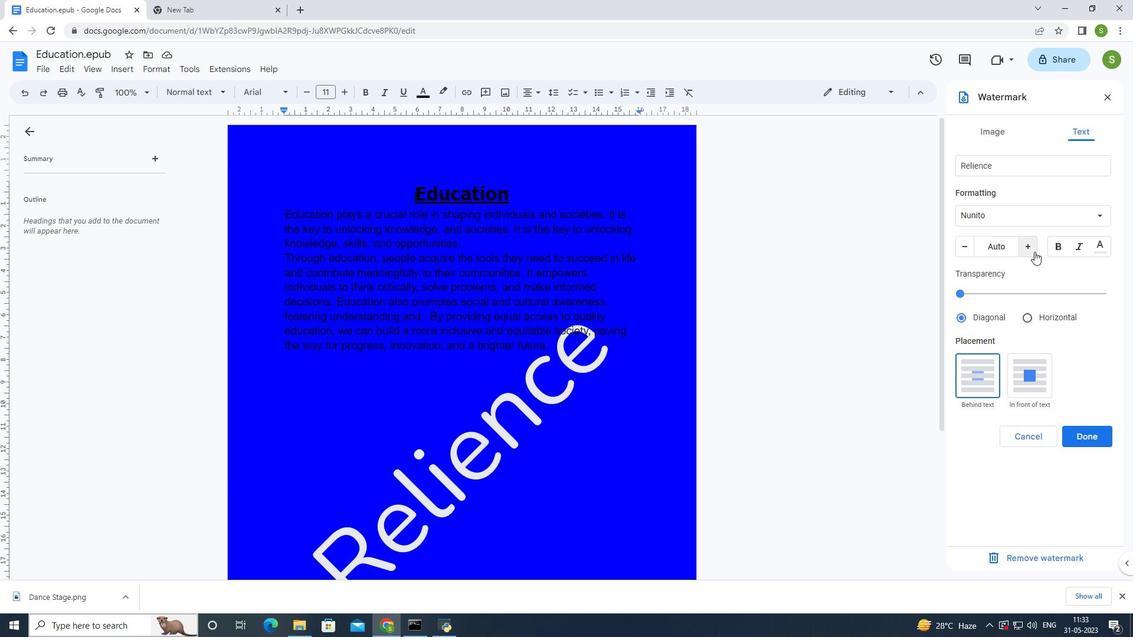 
Action: Mouse pressed left at (1034, 252)
Screenshot: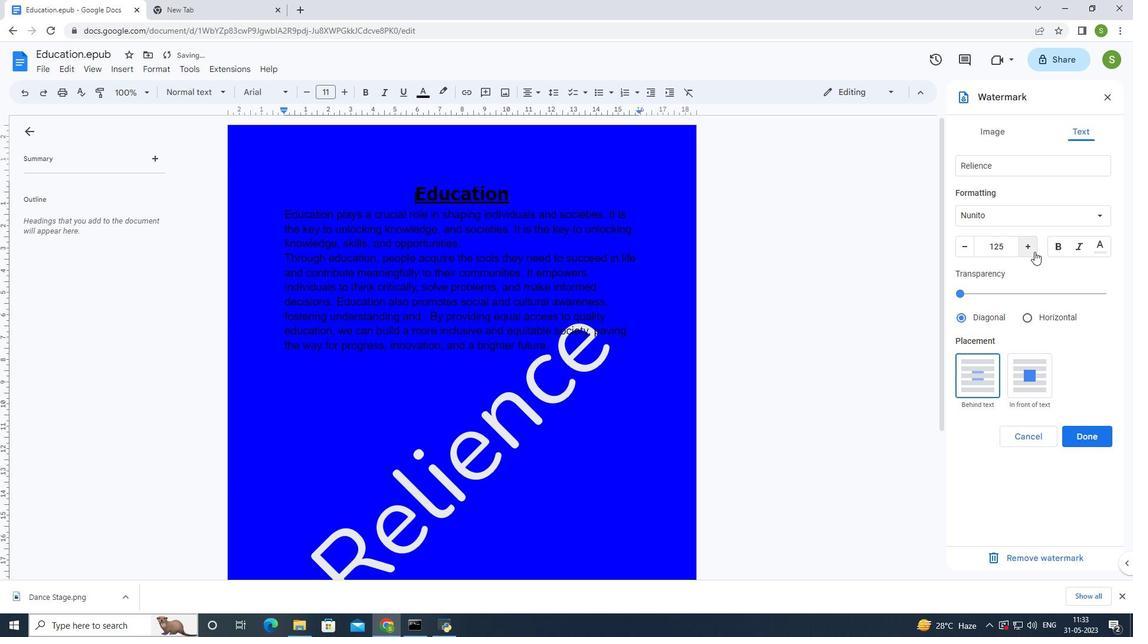 
Action: Mouse moved to (966, 248)
Screenshot: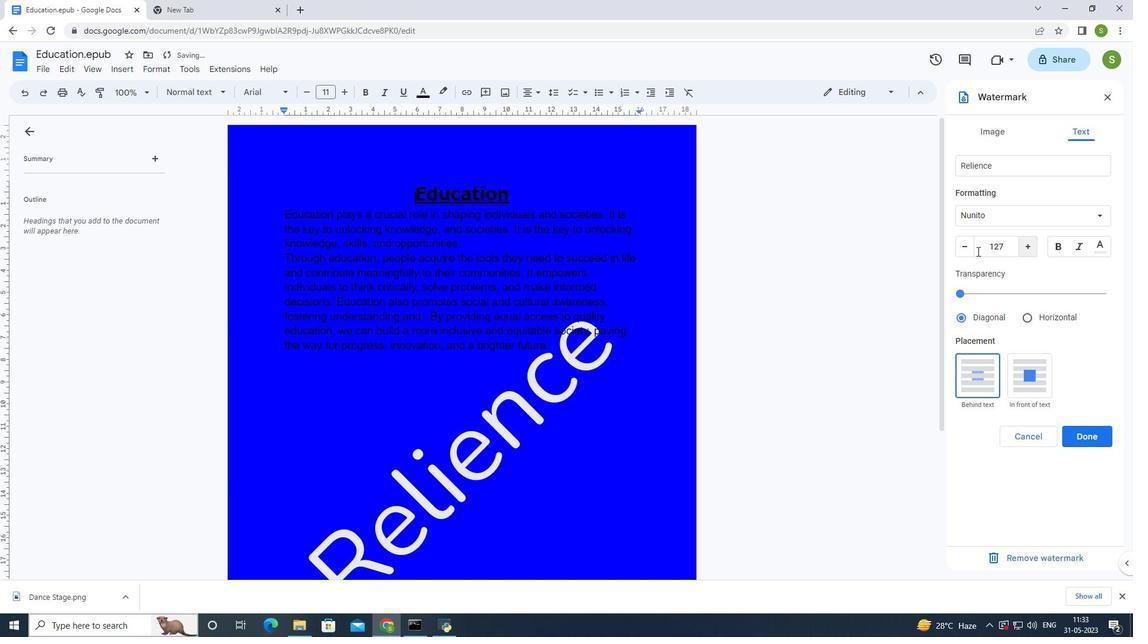 
Action: Mouse pressed left at (966, 248)
Screenshot: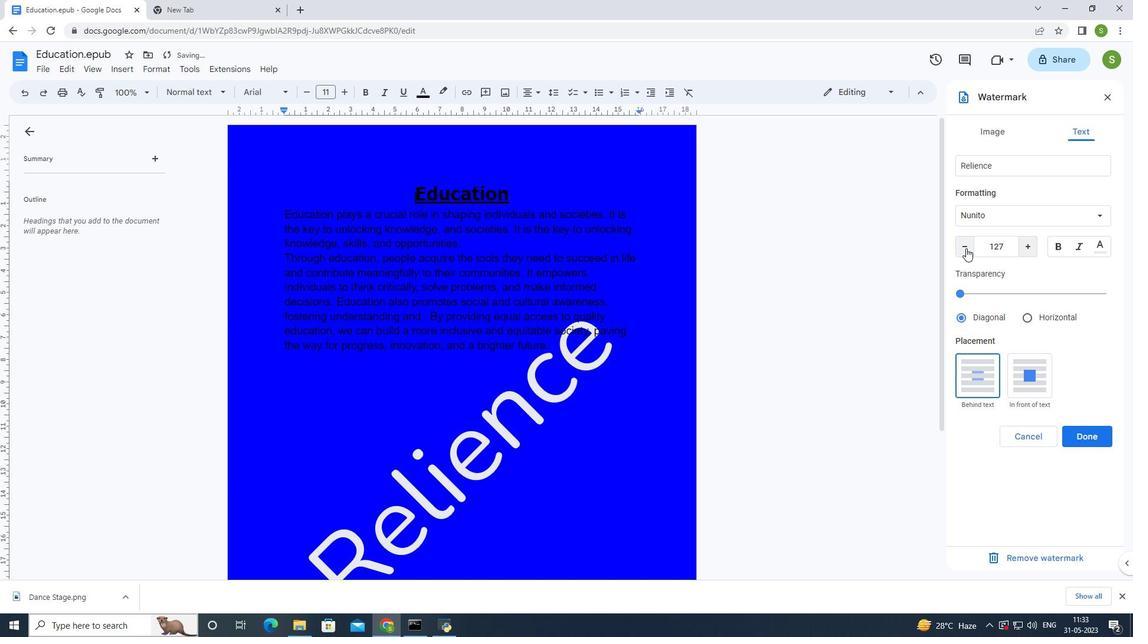 
Action: Mouse pressed left at (966, 248)
Screenshot: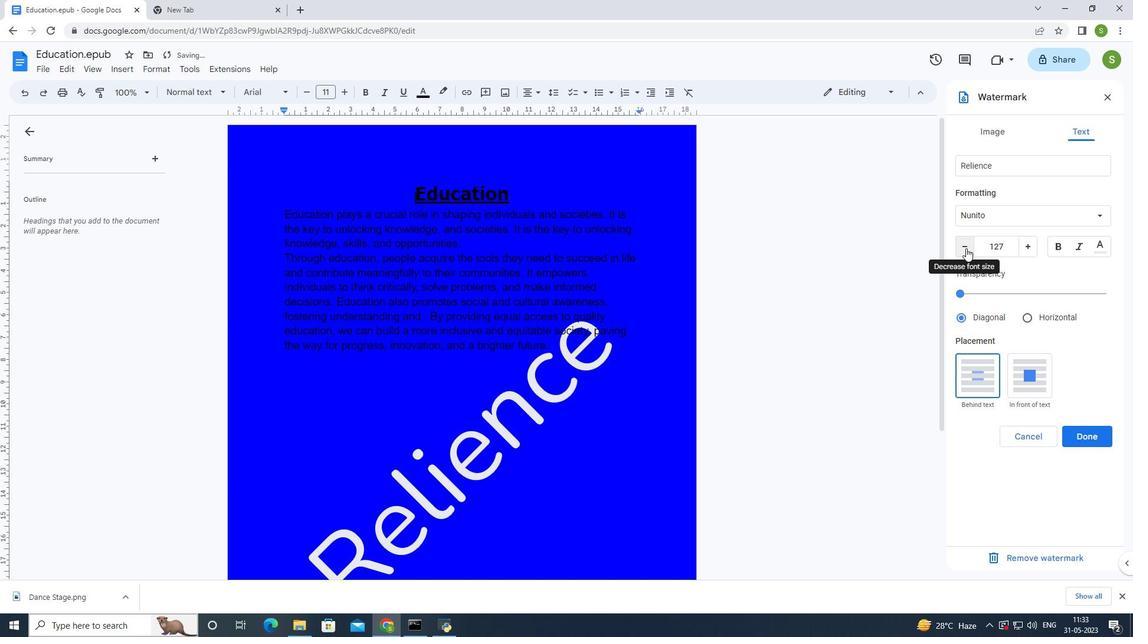 
Action: Mouse pressed left at (966, 248)
Screenshot: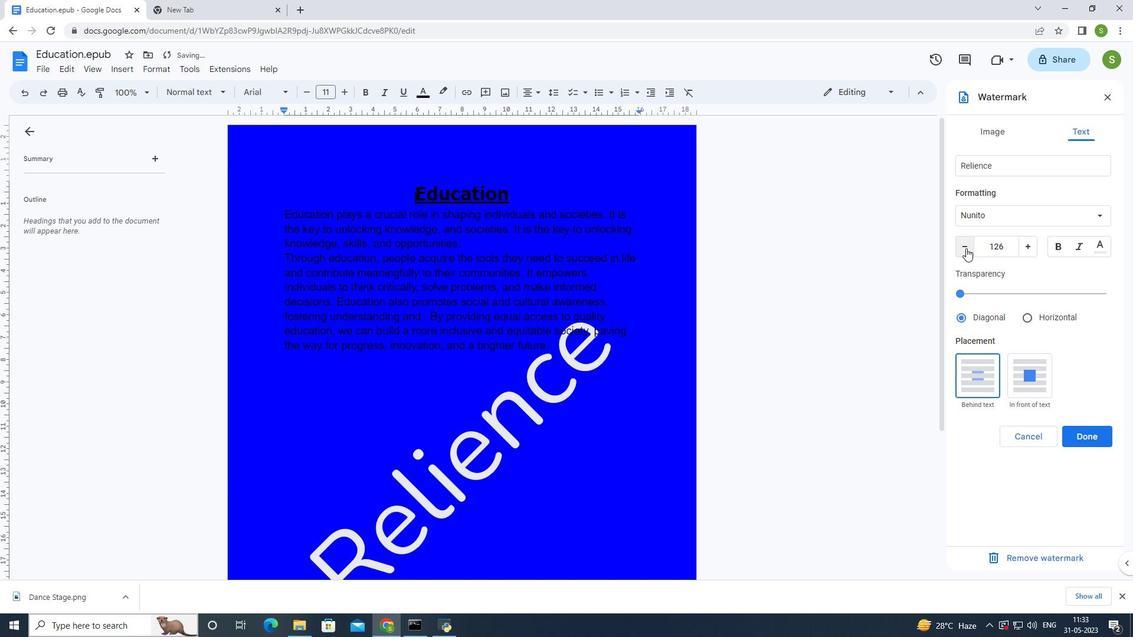 
Action: Mouse pressed left at (966, 248)
Screenshot: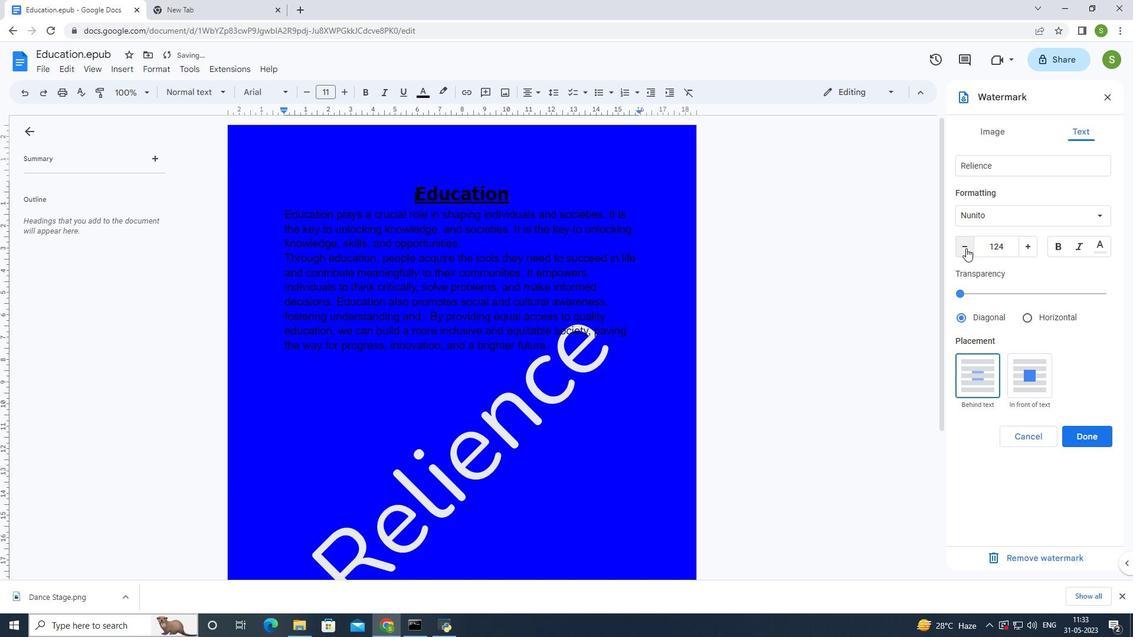 
Action: Mouse pressed left at (966, 248)
Screenshot: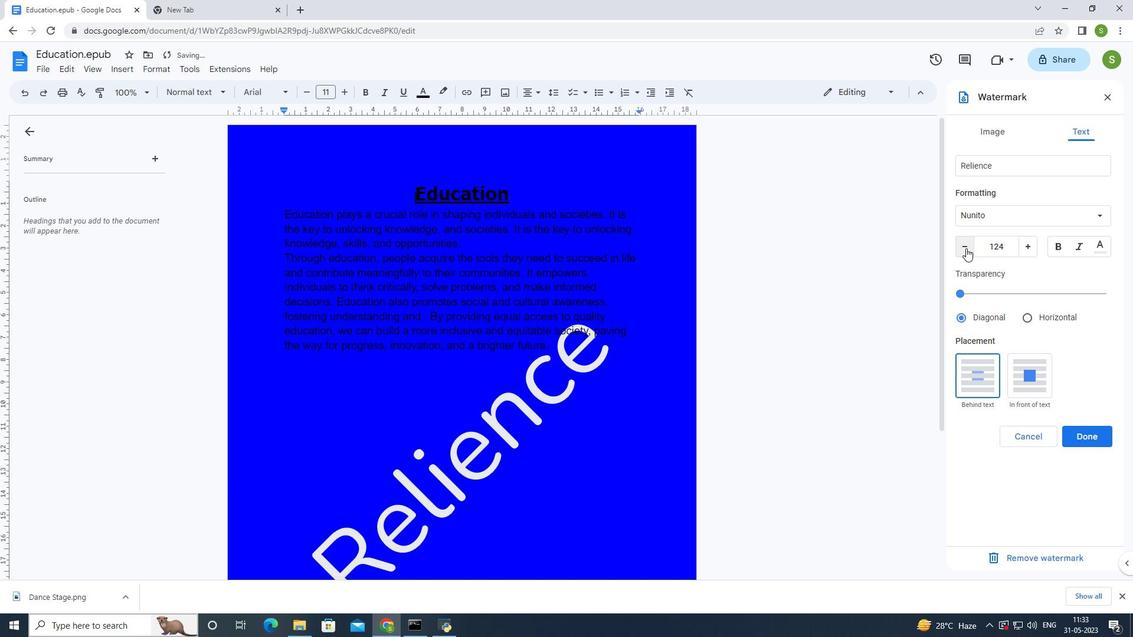 
Action: Mouse pressed left at (966, 248)
Screenshot: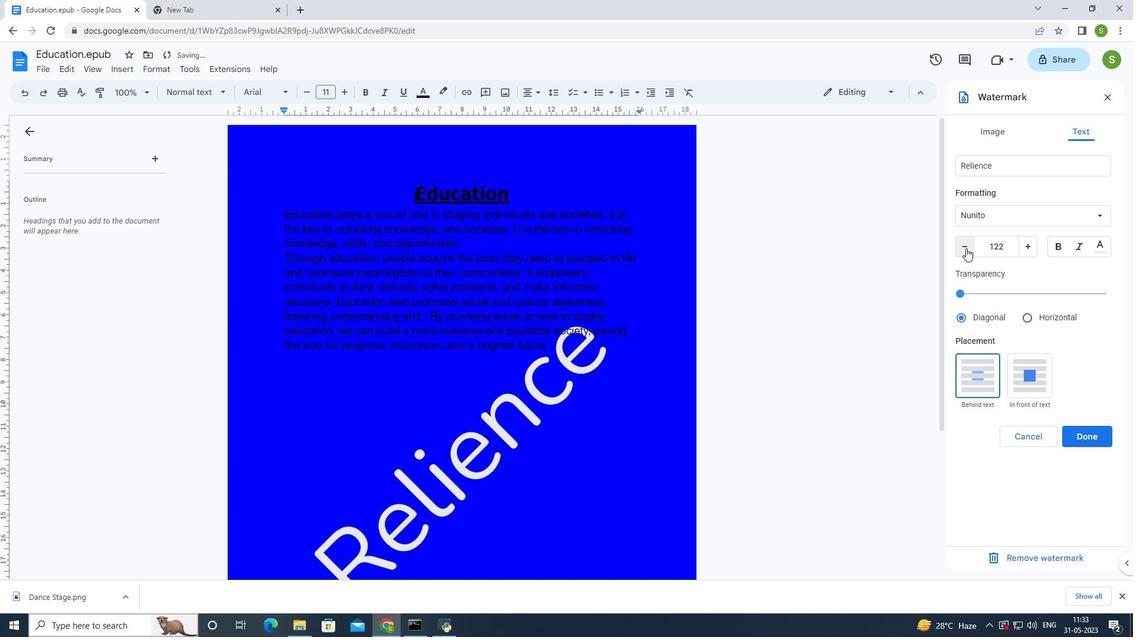 
Action: Mouse pressed left at (966, 248)
Screenshot: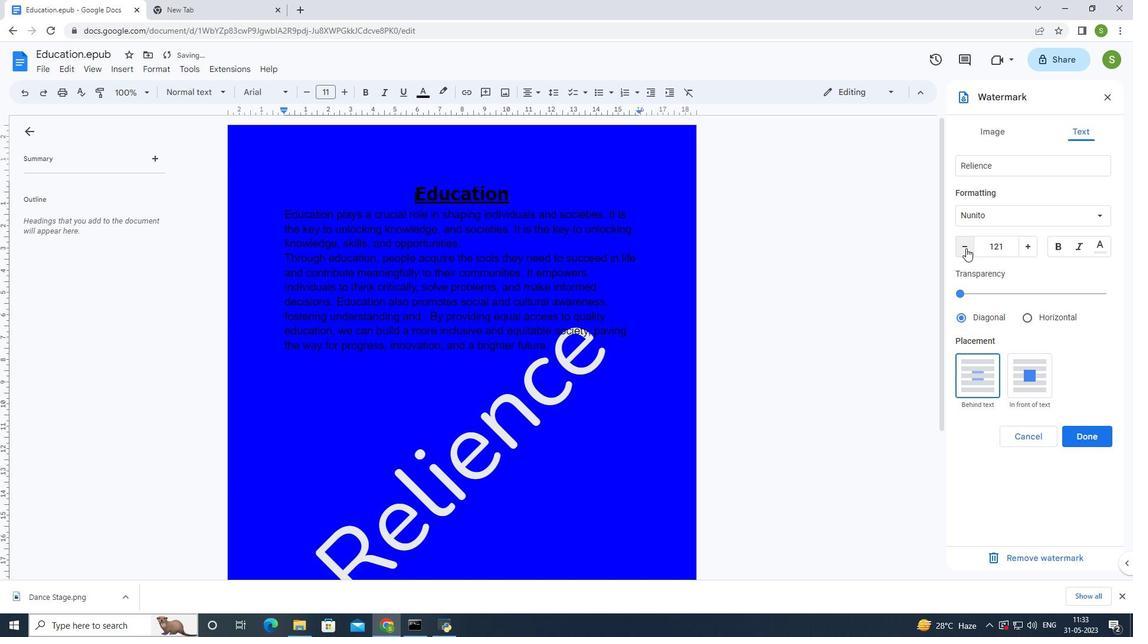 
Action: Mouse pressed left at (966, 248)
Screenshot: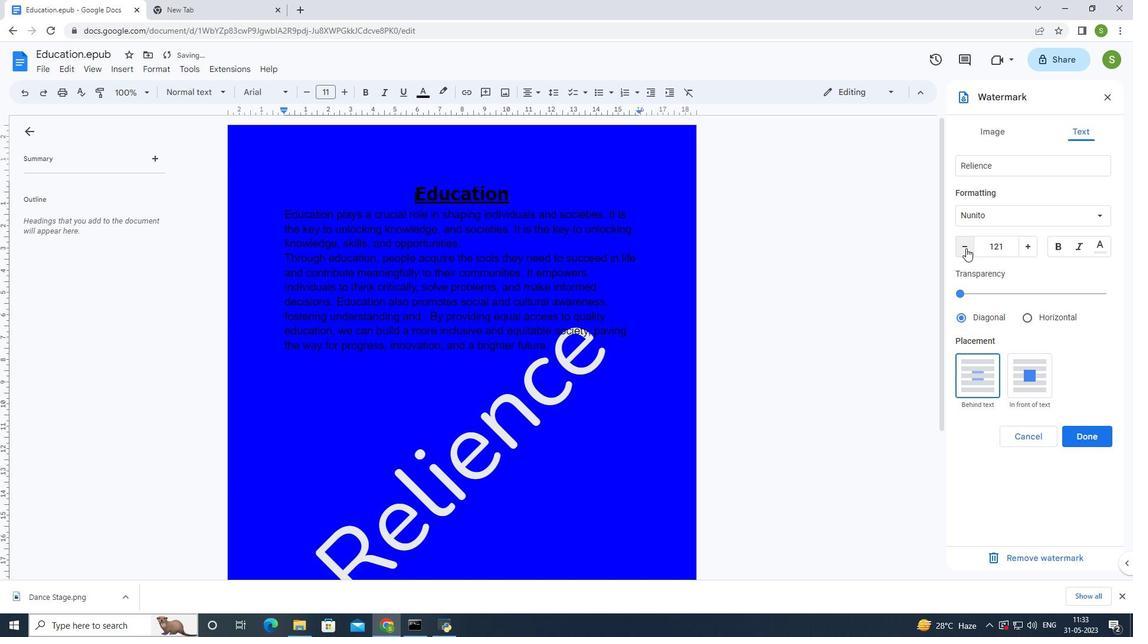 
Action: Mouse pressed left at (966, 248)
Screenshot: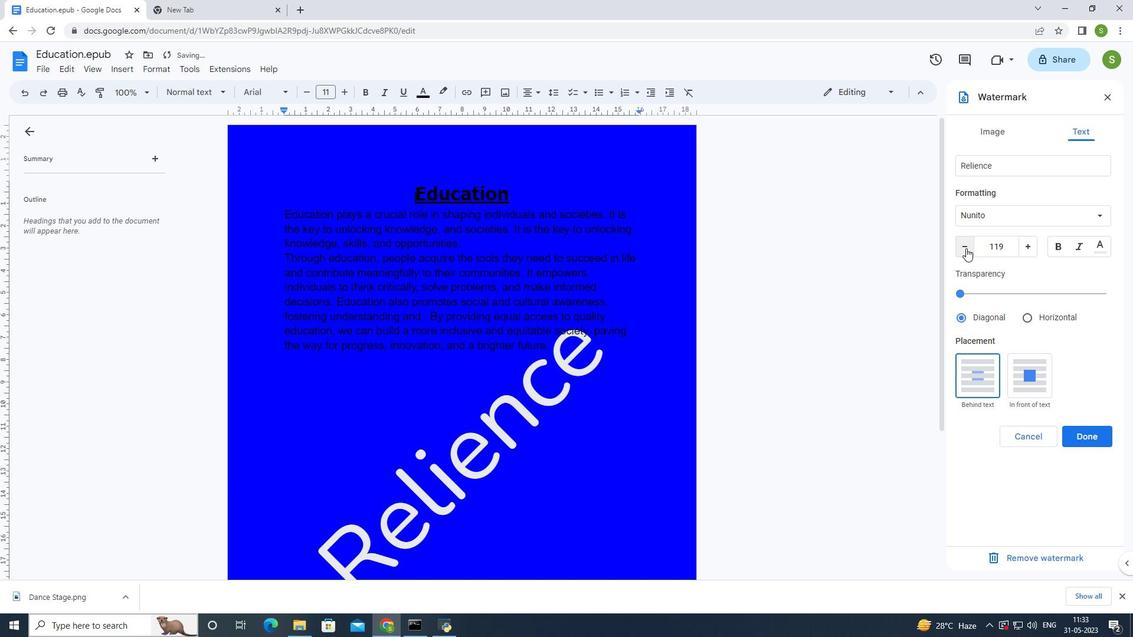 
Action: Mouse pressed left at (966, 248)
Screenshot: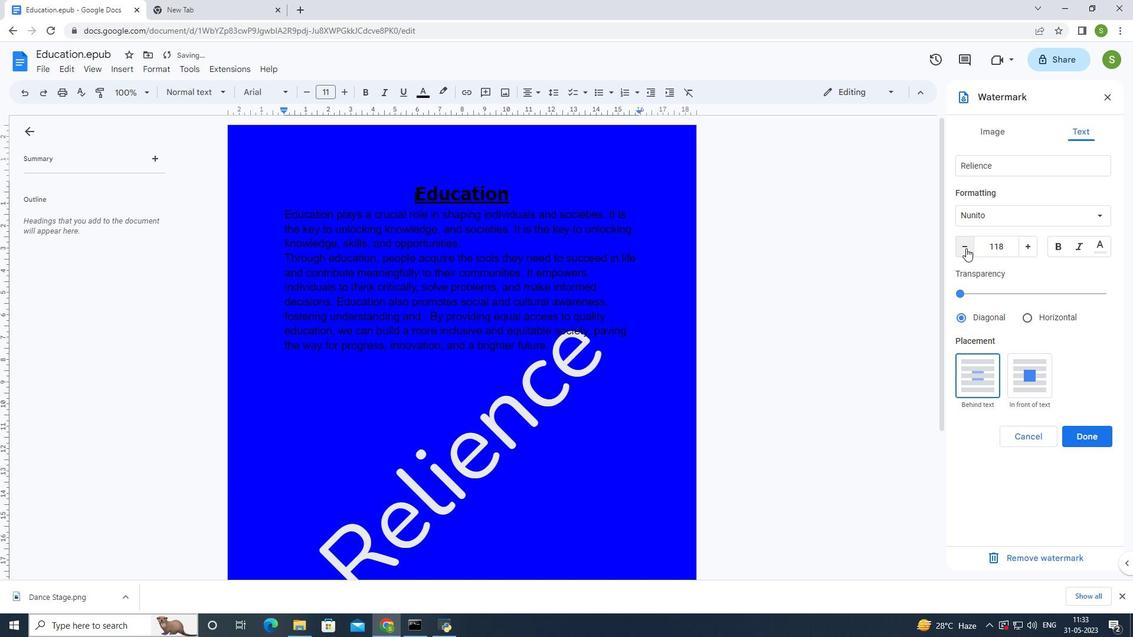 
Action: Mouse moved to (1080, 430)
Screenshot: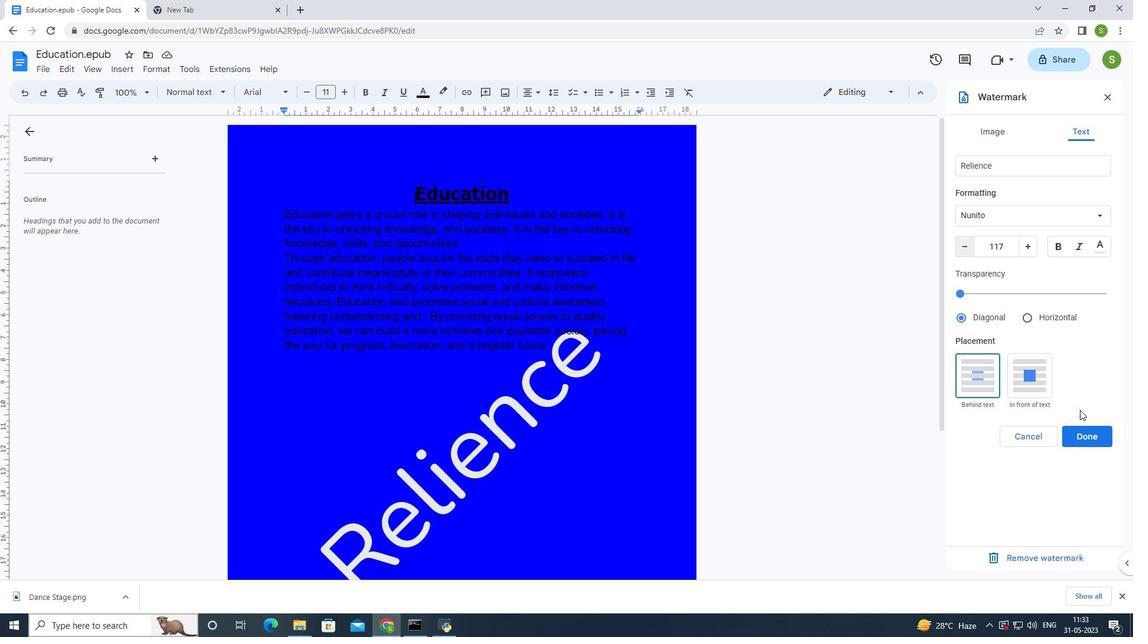 
Action: Mouse pressed left at (1080, 430)
Screenshot: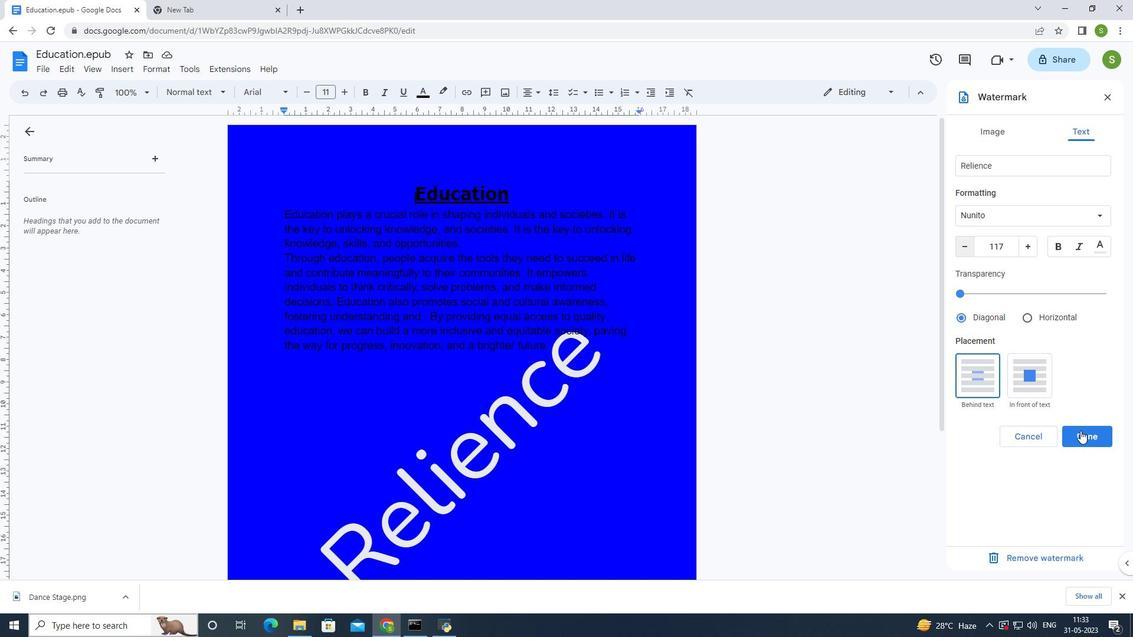
Action: Mouse moved to (739, 419)
Screenshot: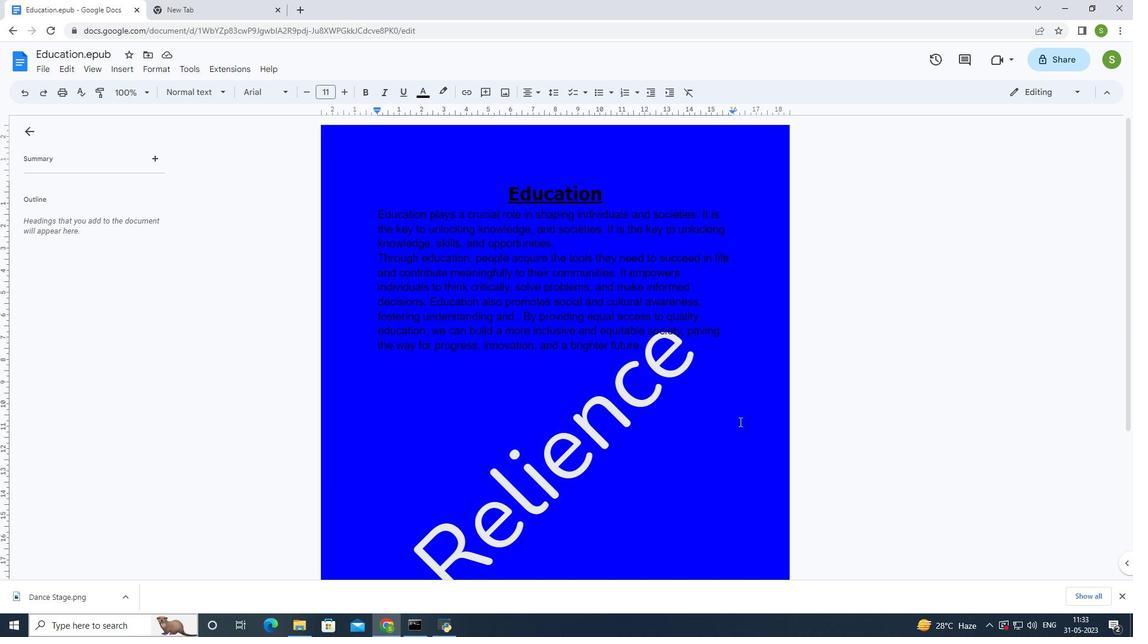 
